 Task: Add an event with the title Second Staff Training: Sales Closing Techniques, date '2024/03/02', time 7:30 AM to 9:30 AMand add a description: Participants will learn how to effectively close a negotiation, secure agreements, and establish clear next steps. They will also explore techniques for building long-term relationships and maintaining open lines of communication after the negotiation concludes.Select event color  Banana . Add location for the event as: Beijing, China, logged in from the account softage.7@softage.netand send the event invitation to softage.4@softage.net and softage.5@softage.net. Set a reminder for the event Daily
Action: Mouse pressed left at (52, 96)
Screenshot: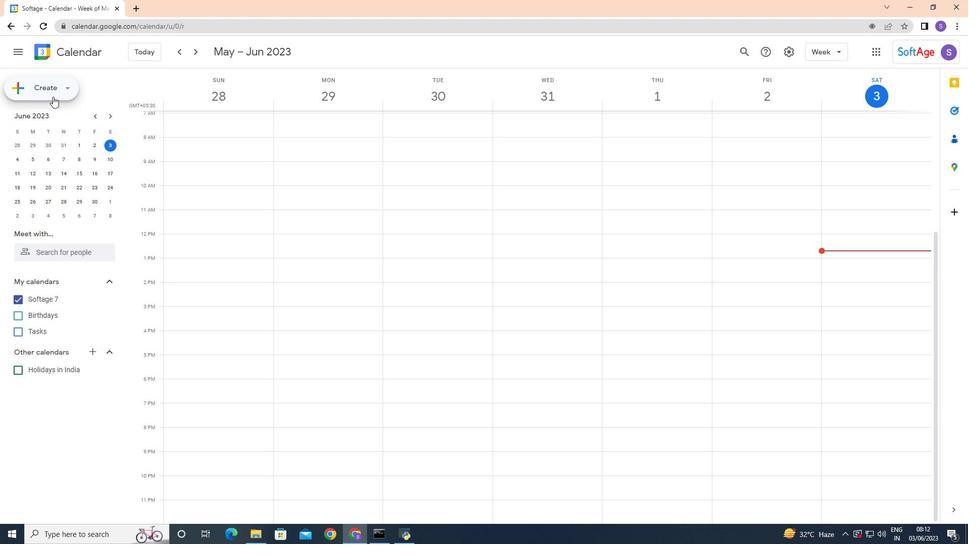
Action: Mouse moved to (49, 113)
Screenshot: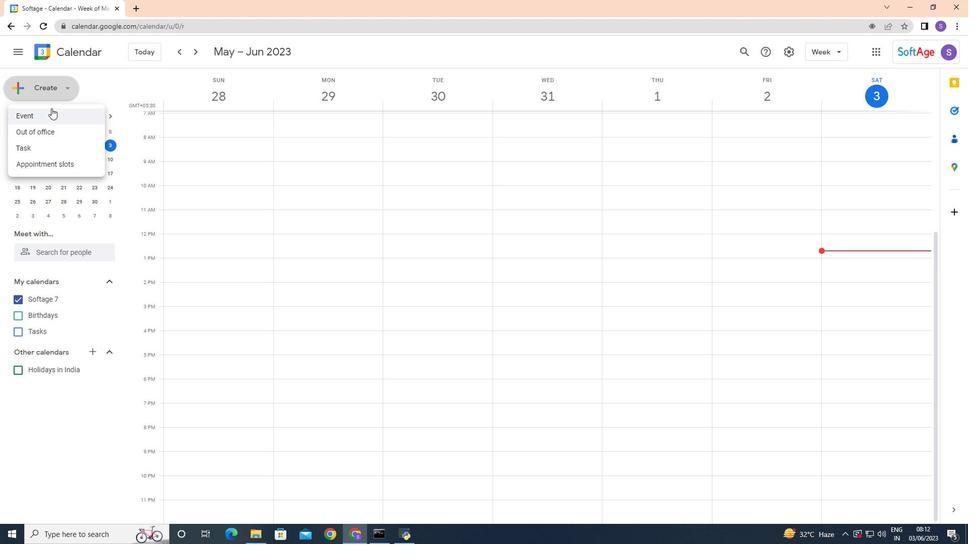 
Action: Mouse pressed left at (49, 113)
Screenshot: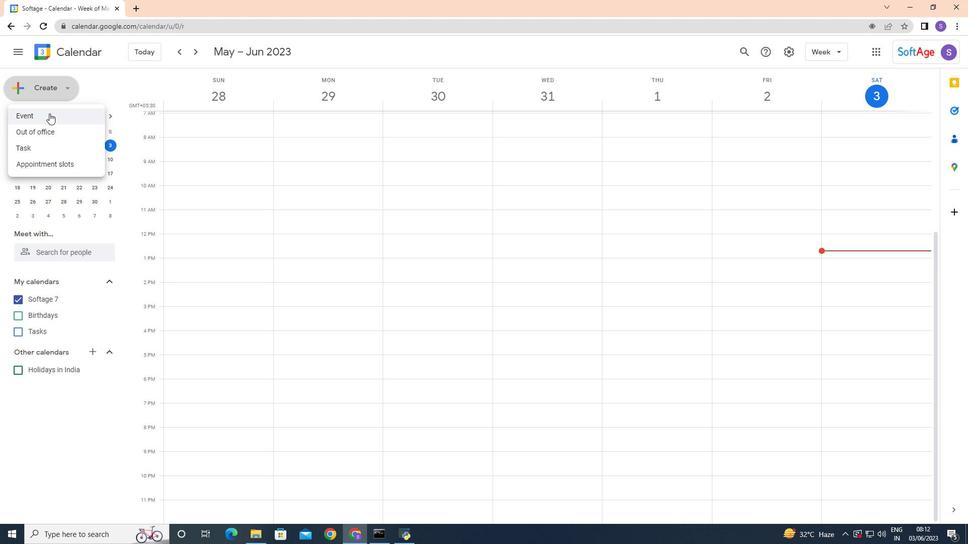 
Action: Mouse moved to (726, 394)
Screenshot: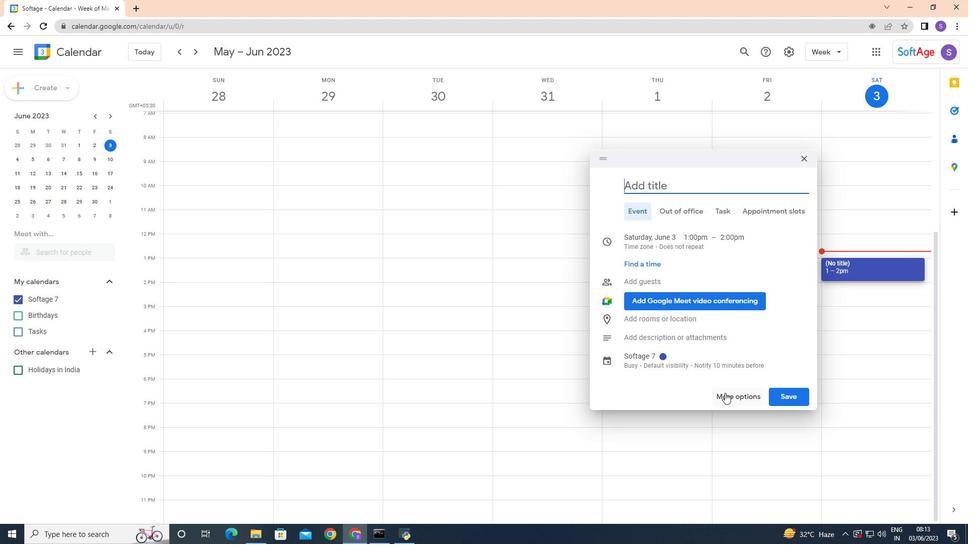 
Action: Mouse pressed left at (726, 394)
Screenshot: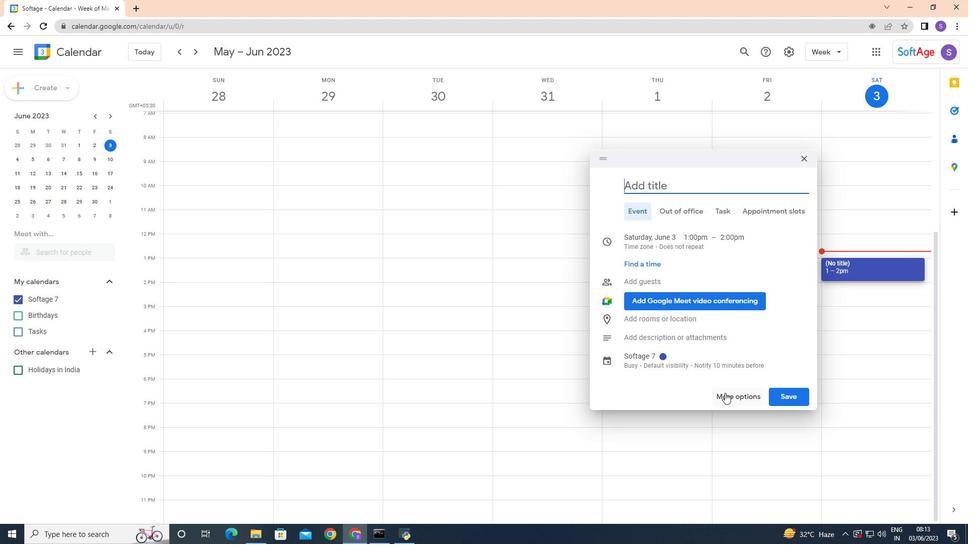 
Action: Mouse moved to (87, 60)
Screenshot: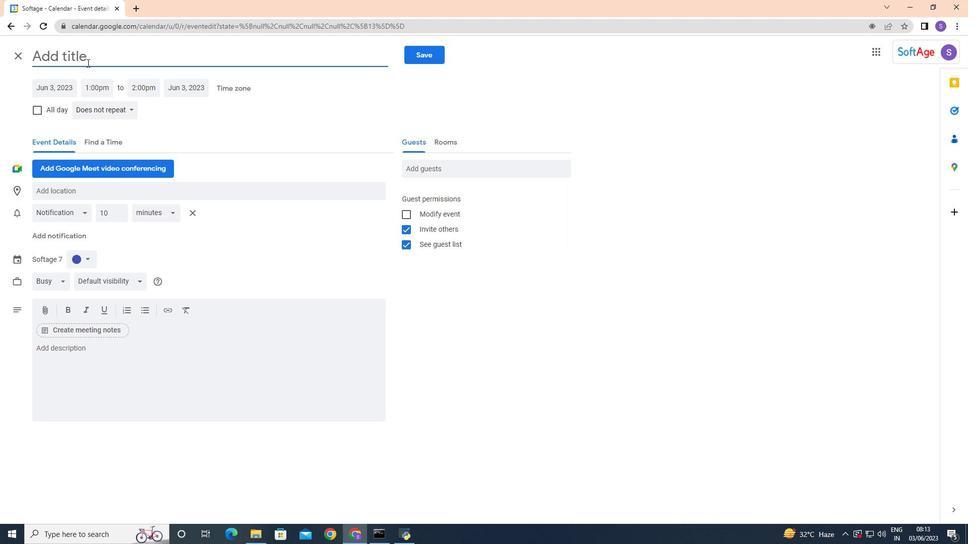 
Action: Mouse pressed left at (87, 60)
Screenshot: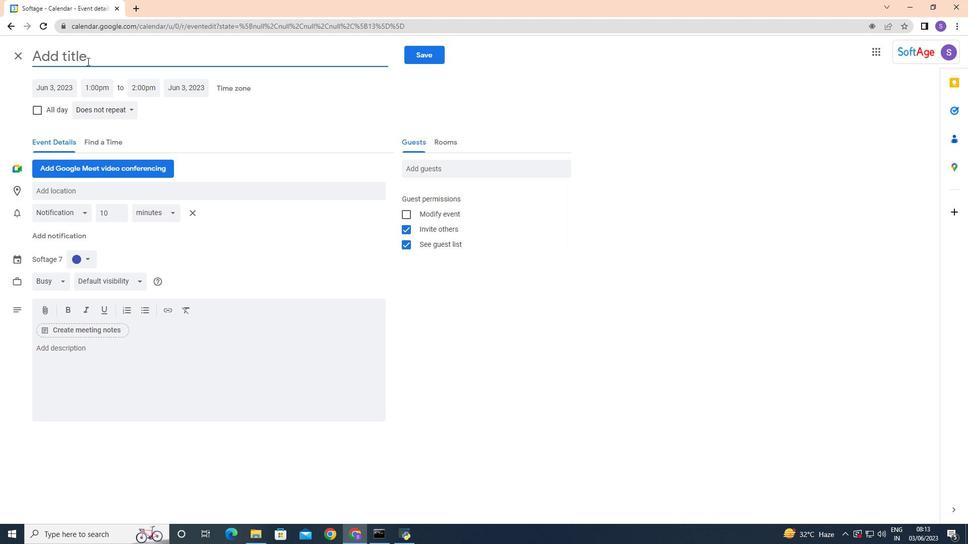 
Action: Key pressed <Key.caps_lock>S<Key.caps_lock>w<Key.backspace>econd<Key.space><Key.caps_lock>S<Key.caps_lock>taff<Key.space><Key.caps_lock>TA<Key.backspace><Key.caps_lock>raining<Key.shift_r>:<Key.space><Key.caps_lock>S<Key.caps_lock>ales<Key.space><Key.caps_lock>C<Key.caps_lock>losing<Key.space><Key.caps_lock>T<Key.caps_lock>echniques
Screenshot: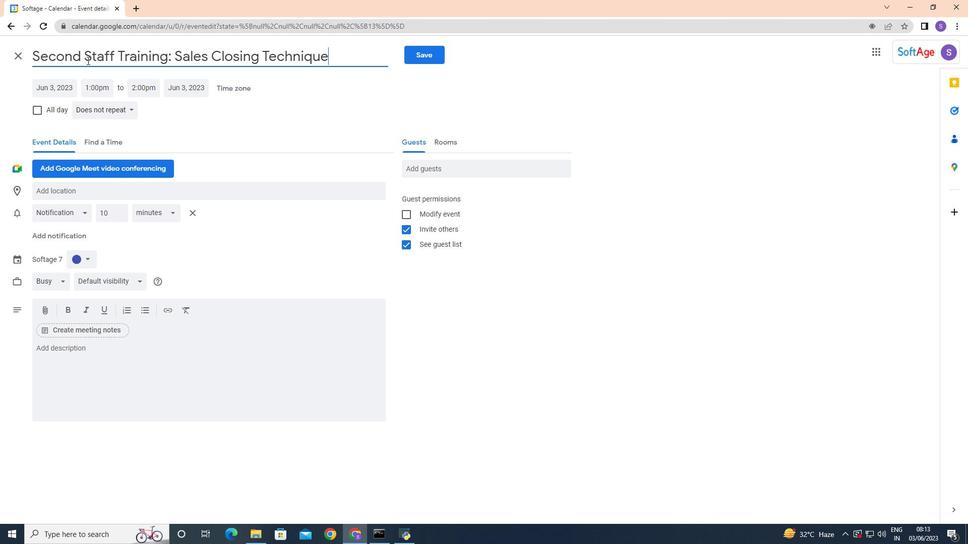 
Action: Mouse moved to (271, 129)
Screenshot: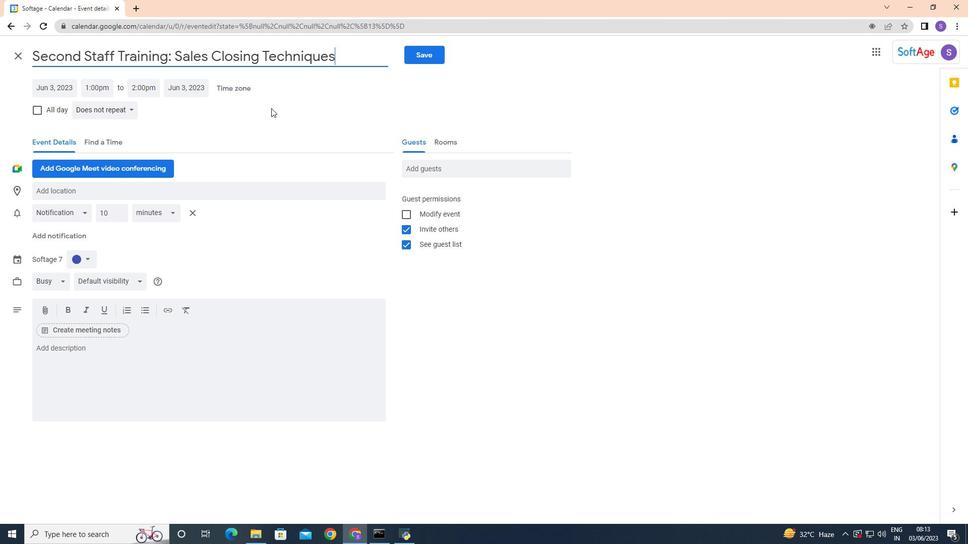 
Action: Mouse pressed left at (271, 129)
Screenshot: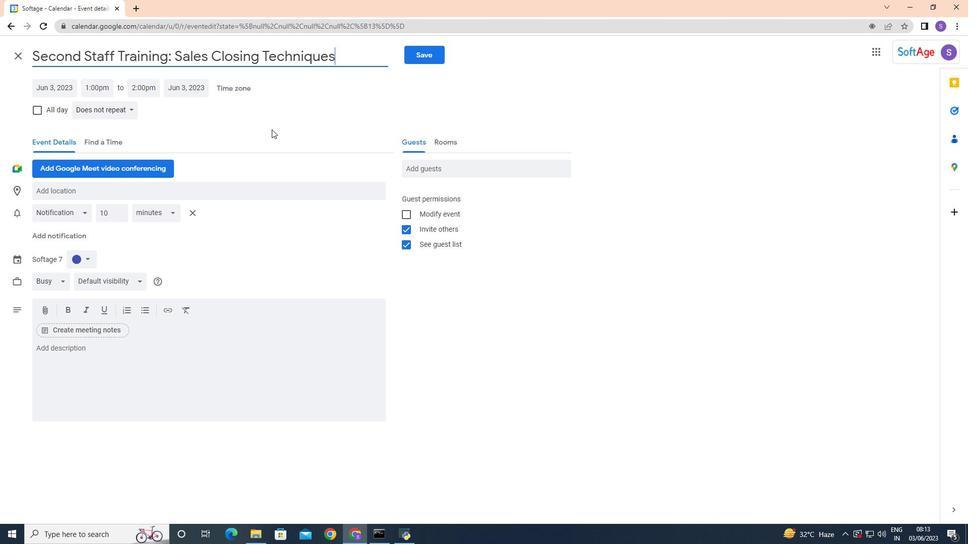 
Action: Mouse moved to (62, 85)
Screenshot: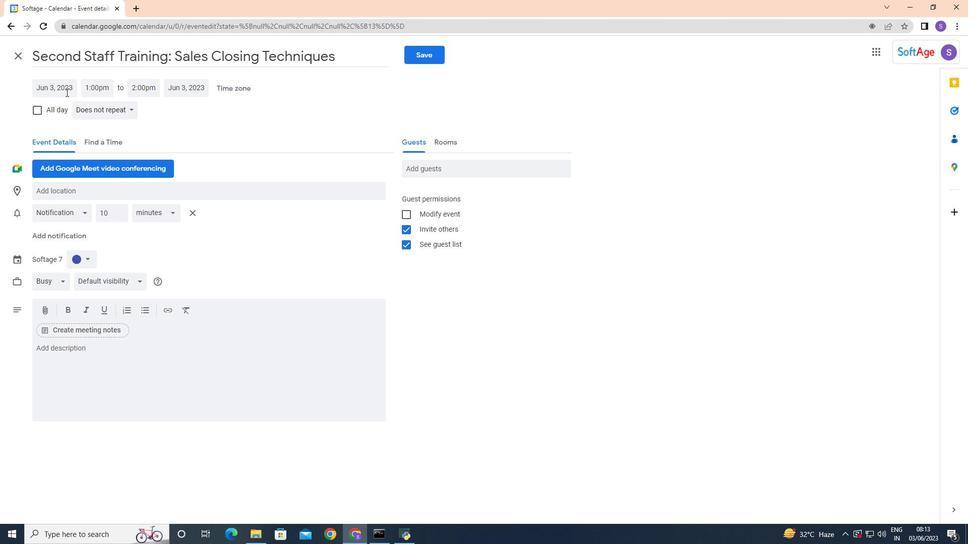 
Action: Mouse pressed left at (62, 85)
Screenshot: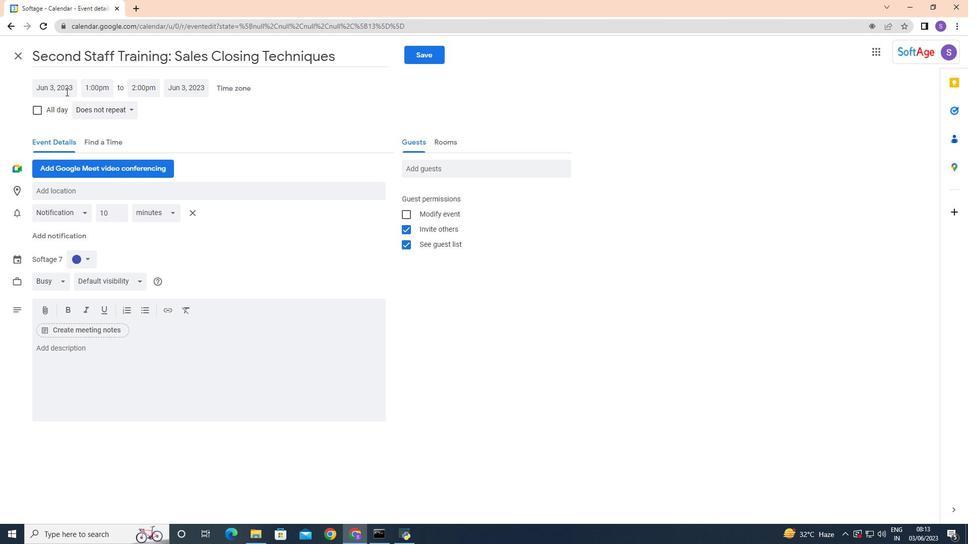 
Action: Mouse moved to (166, 109)
Screenshot: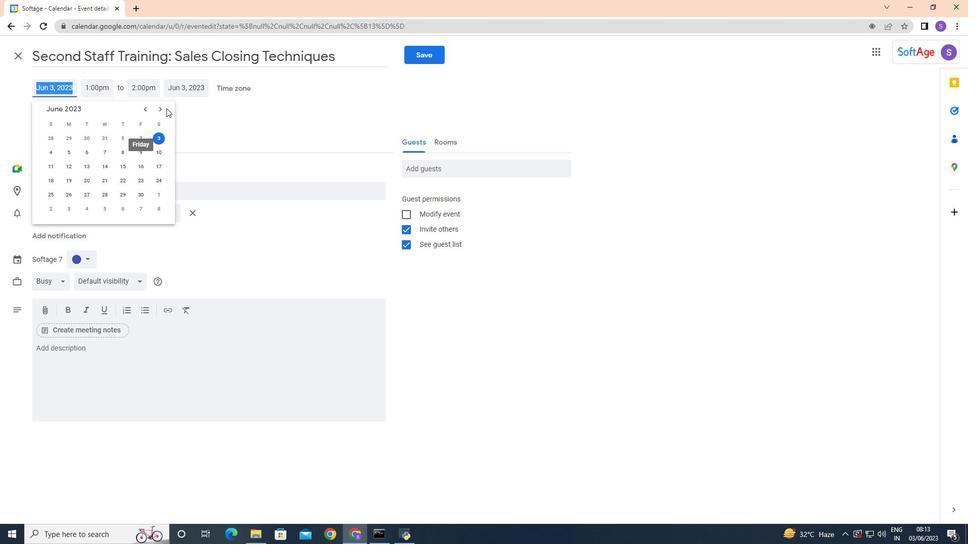 
Action: Mouse pressed left at (166, 109)
Screenshot: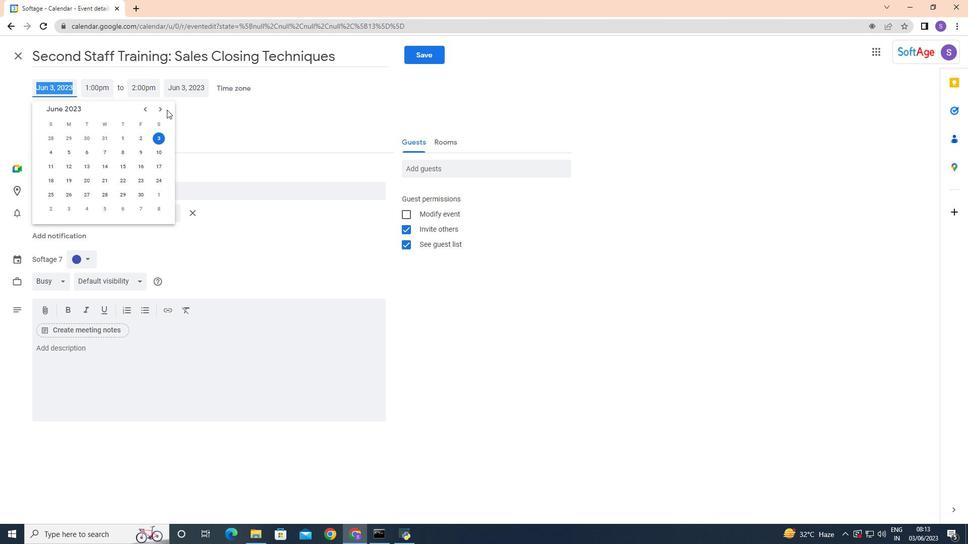 
Action: Mouse moved to (164, 108)
Screenshot: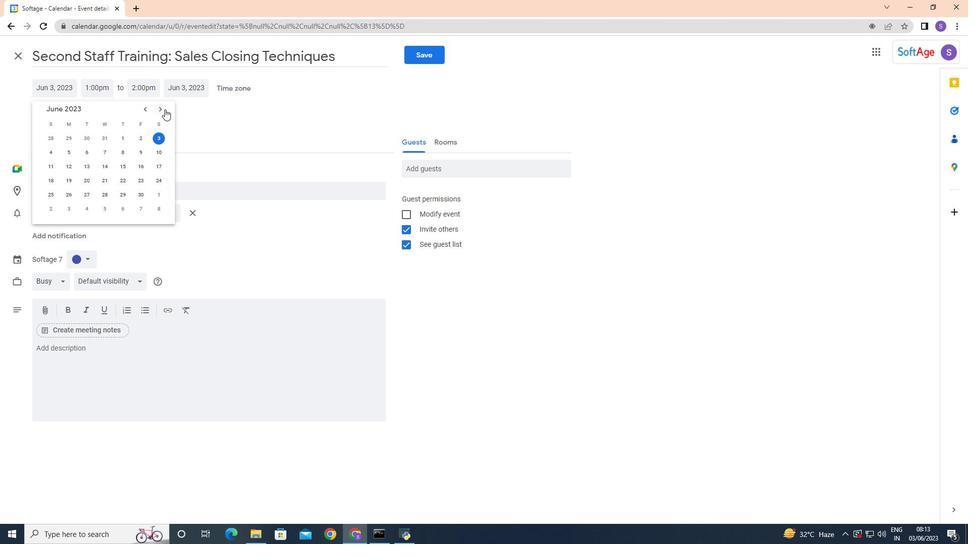 
Action: Mouse pressed left at (164, 108)
Screenshot: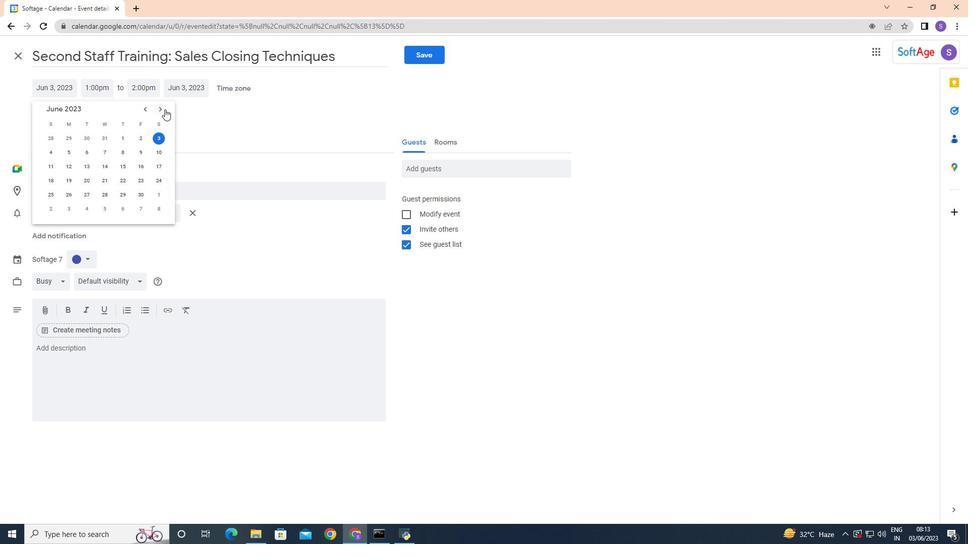
Action: Mouse pressed left at (164, 108)
Screenshot: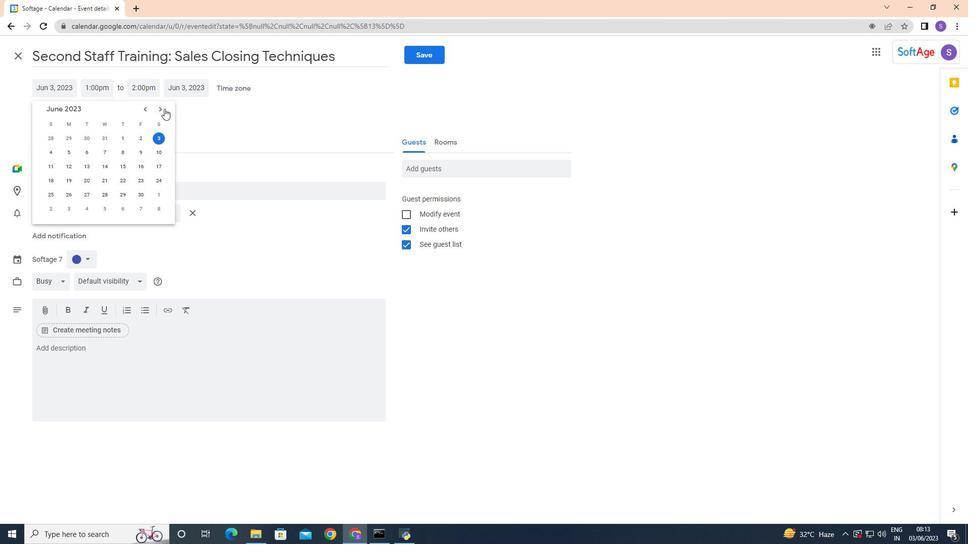 
Action: Mouse pressed left at (164, 108)
Screenshot: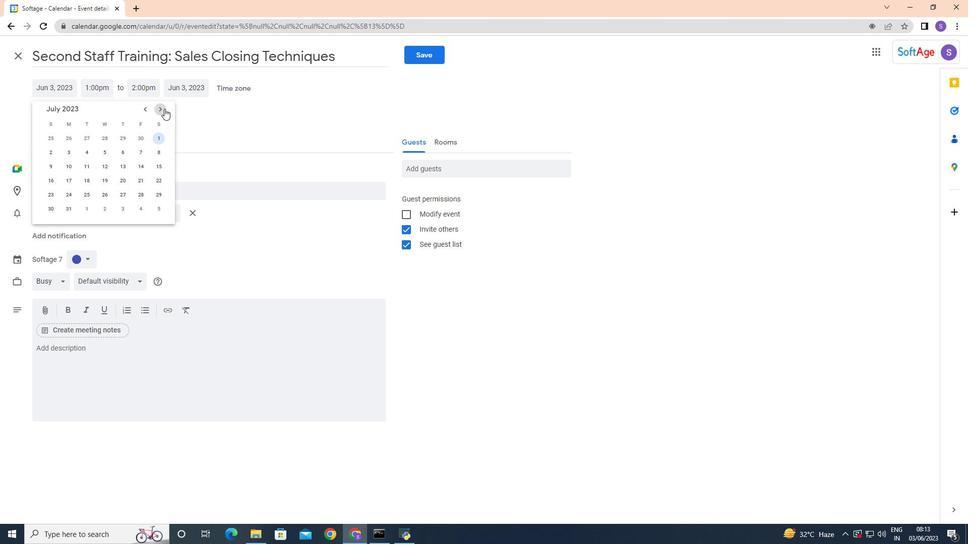 
Action: Mouse pressed left at (164, 108)
Screenshot: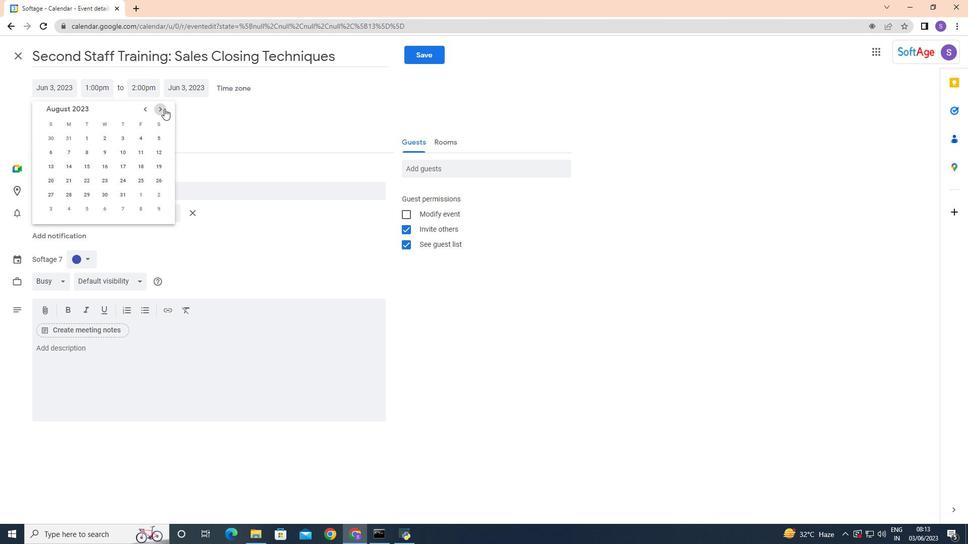 
Action: Mouse pressed left at (164, 108)
Screenshot: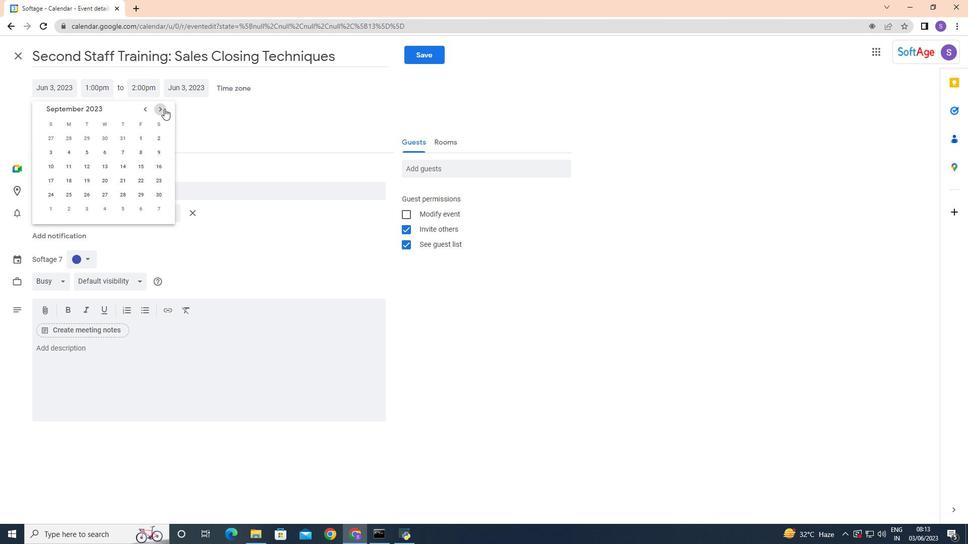 
Action: Mouse pressed left at (164, 108)
Screenshot: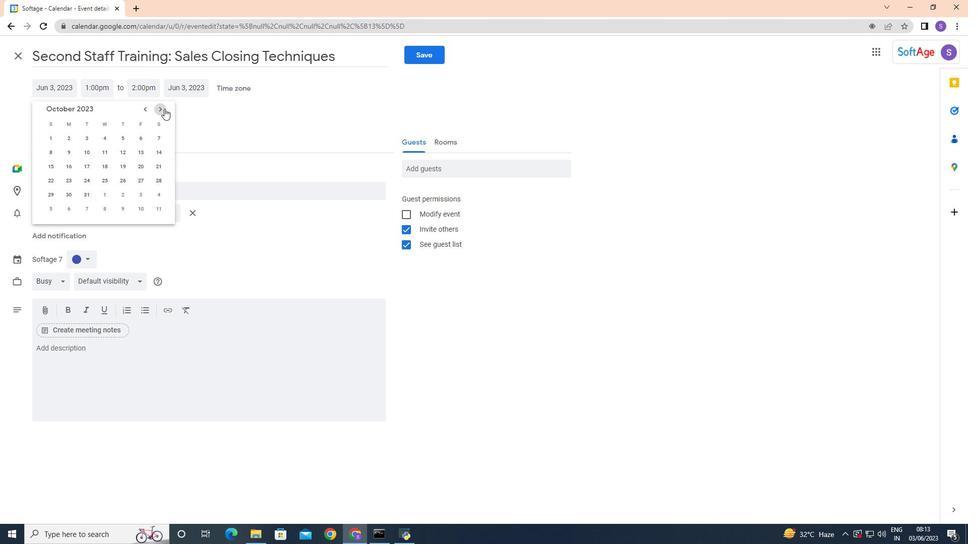 
Action: Mouse pressed left at (164, 108)
Screenshot: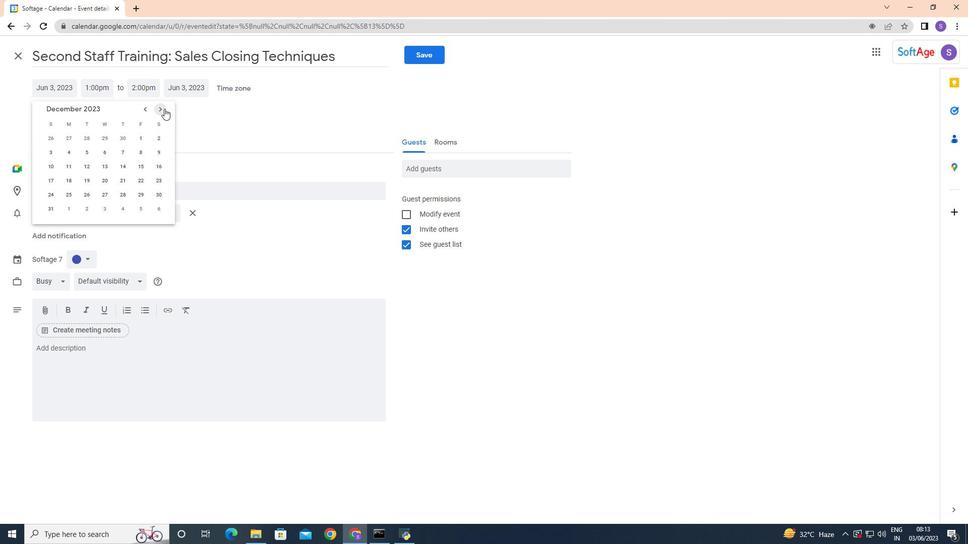 
Action: Mouse pressed left at (164, 108)
Screenshot: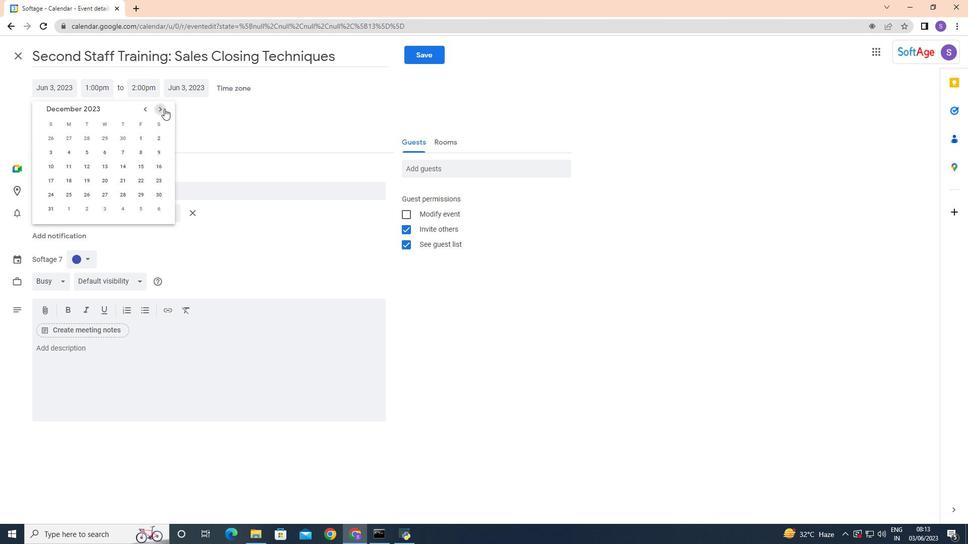 
Action: Mouse pressed left at (164, 108)
Screenshot: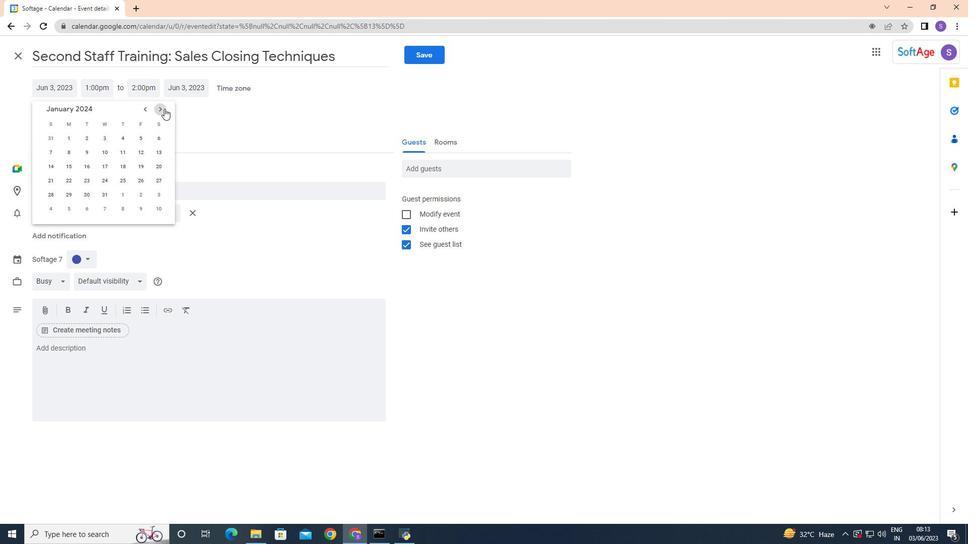
Action: Mouse pressed left at (164, 108)
Screenshot: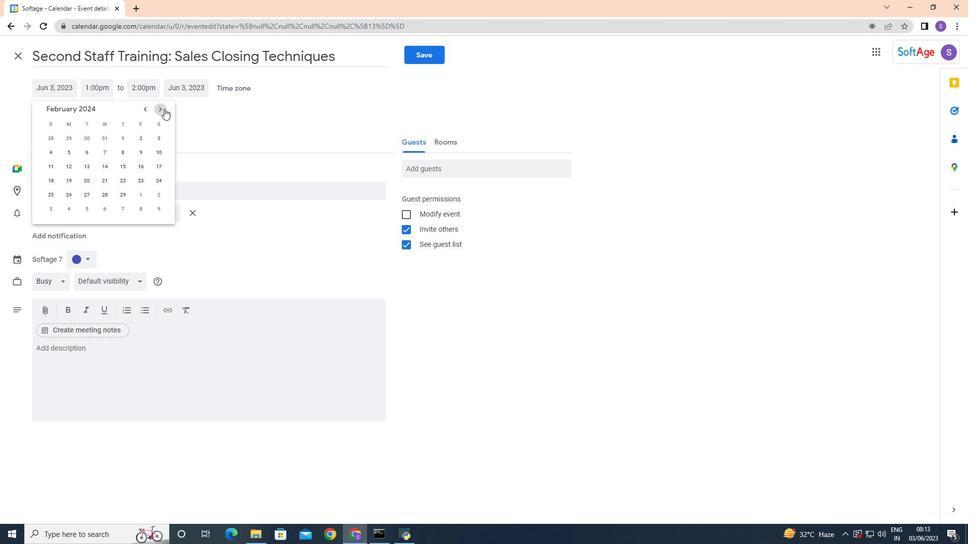 
Action: Mouse moved to (146, 108)
Screenshot: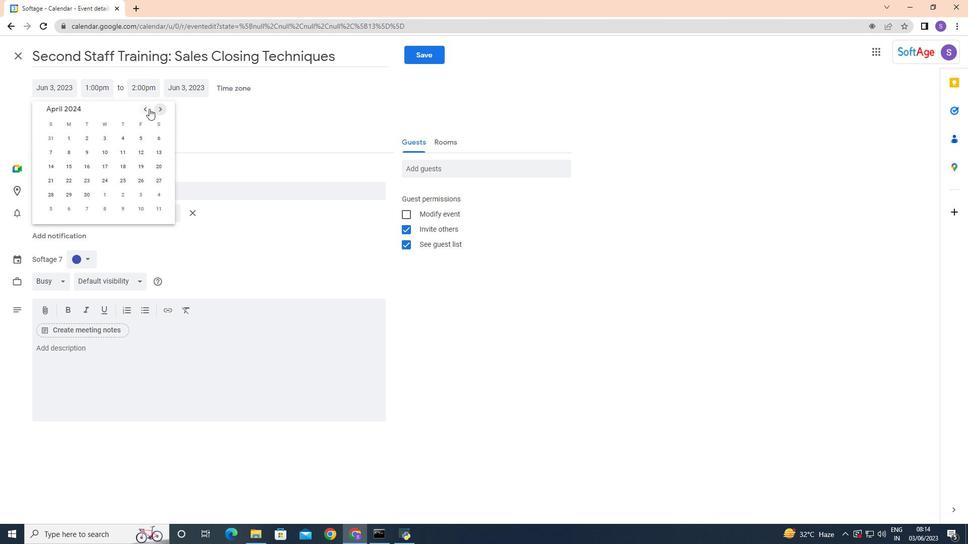
Action: Mouse pressed left at (146, 108)
Screenshot: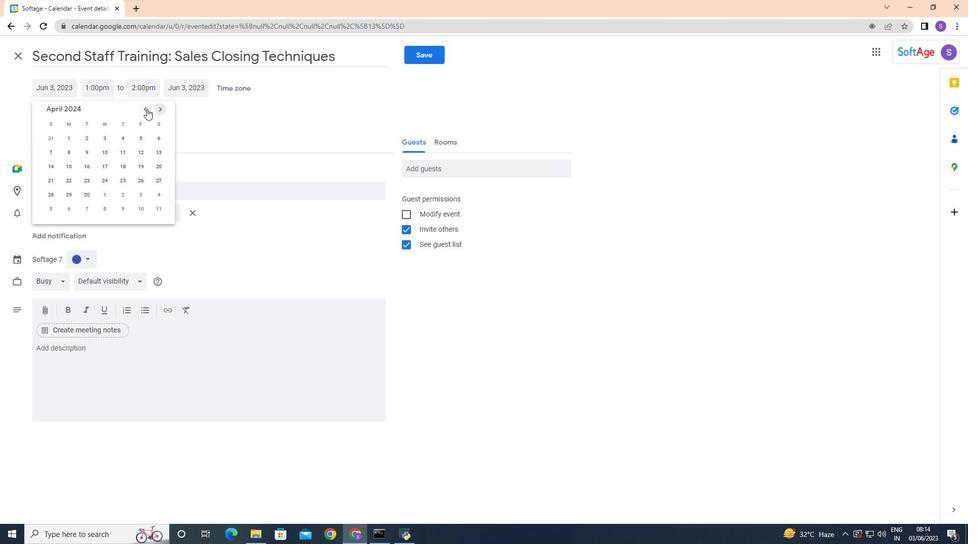 
Action: Mouse moved to (159, 140)
Screenshot: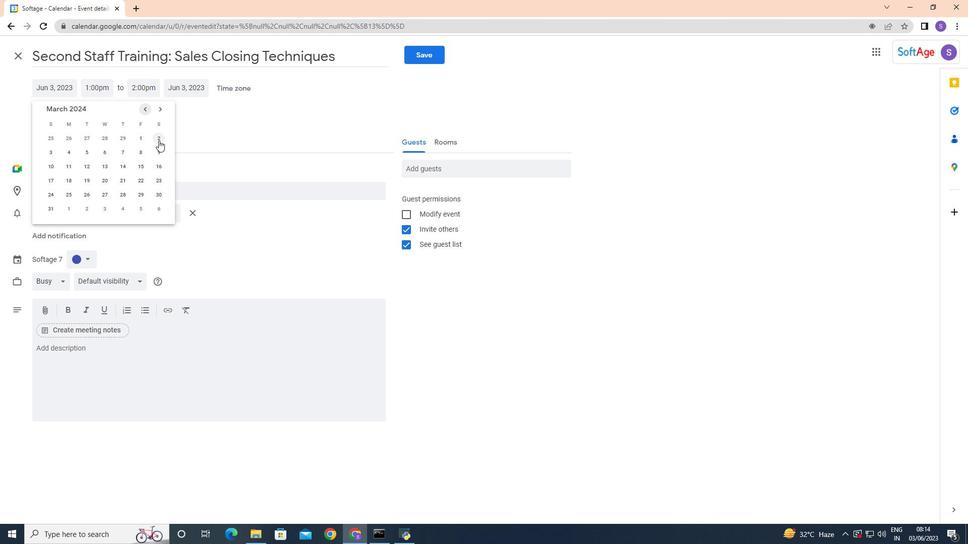 
Action: Mouse pressed left at (159, 140)
Screenshot: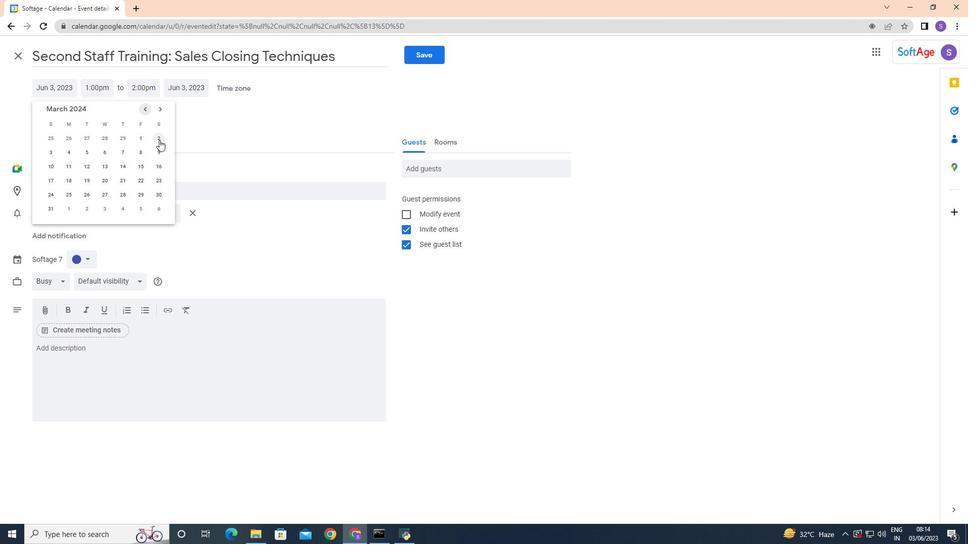 
Action: Mouse moved to (108, 89)
Screenshot: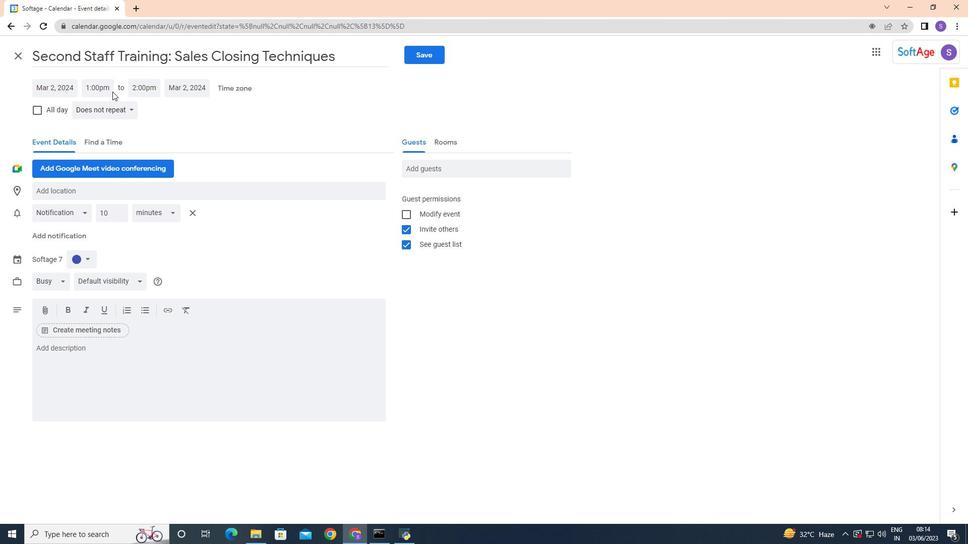 
Action: Mouse pressed left at (108, 89)
Screenshot: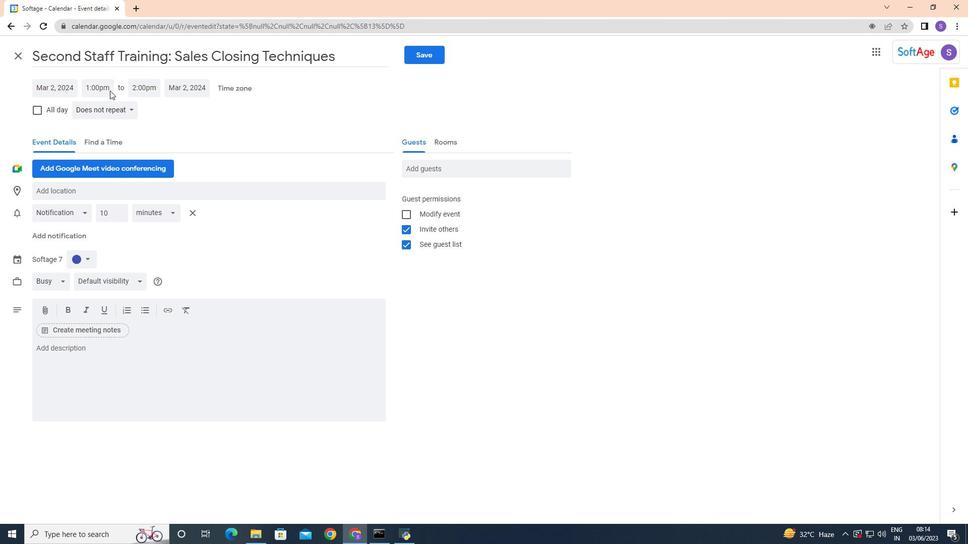 
Action: Mouse pressed left at (108, 89)
Screenshot: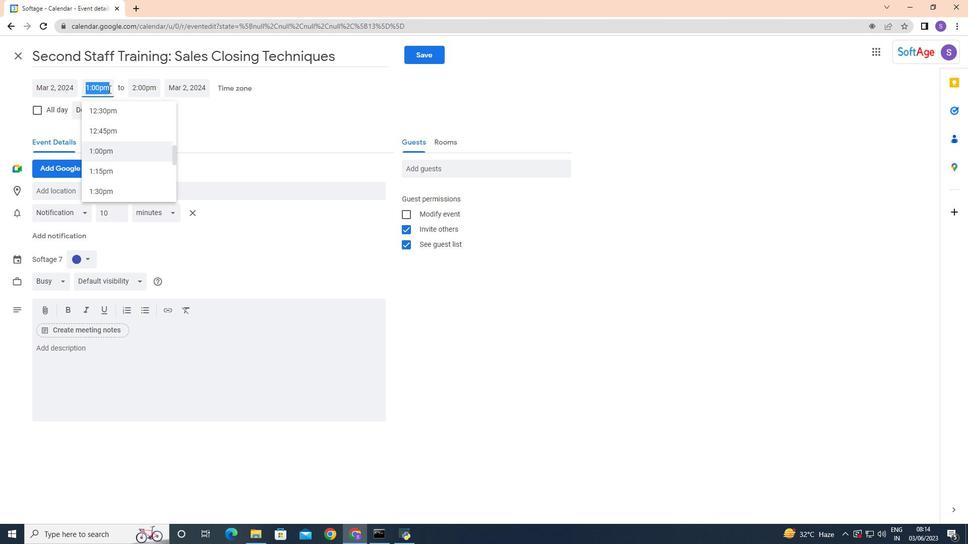 
Action: Mouse moved to (116, 125)
Screenshot: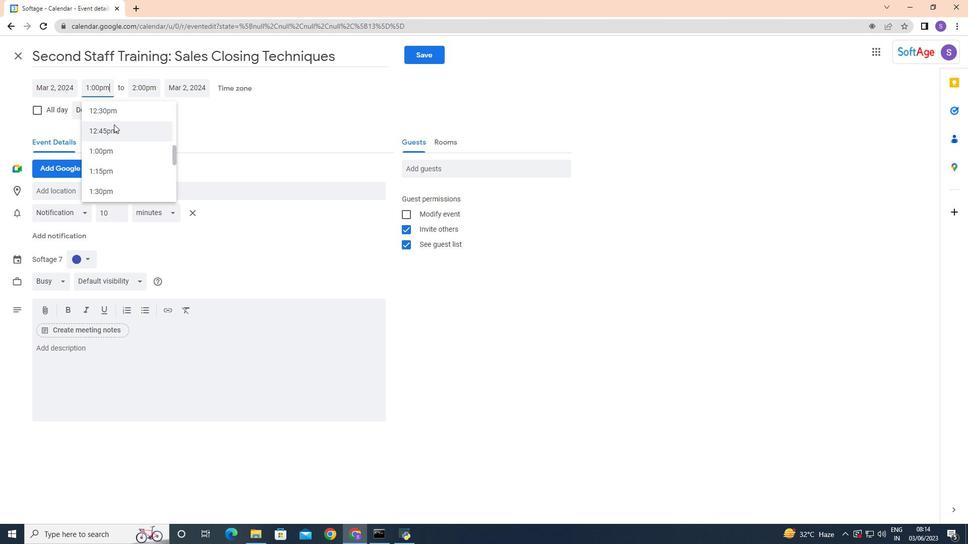 
Action: Mouse scrolled (116, 125) with delta (0, 0)
Screenshot: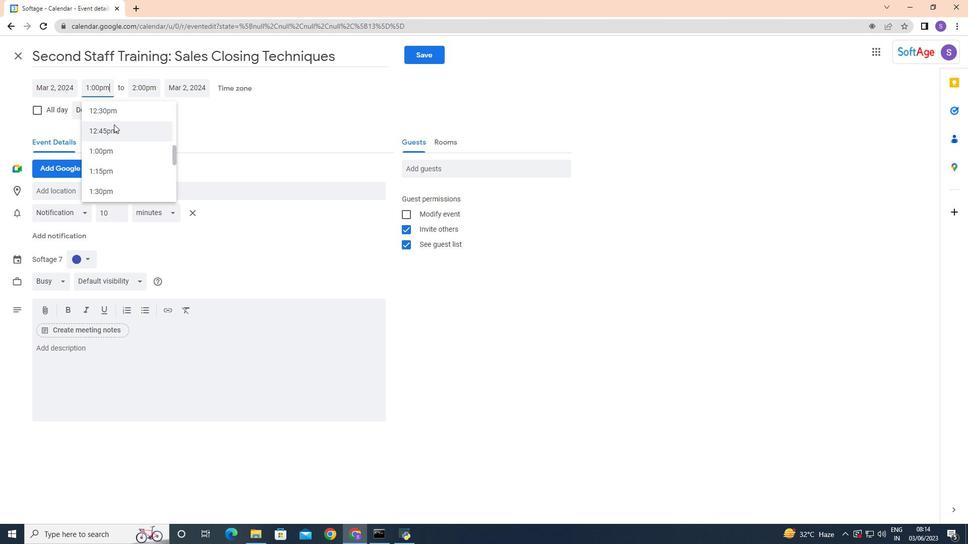 
Action: Mouse scrolled (116, 125) with delta (0, 0)
Screenshot: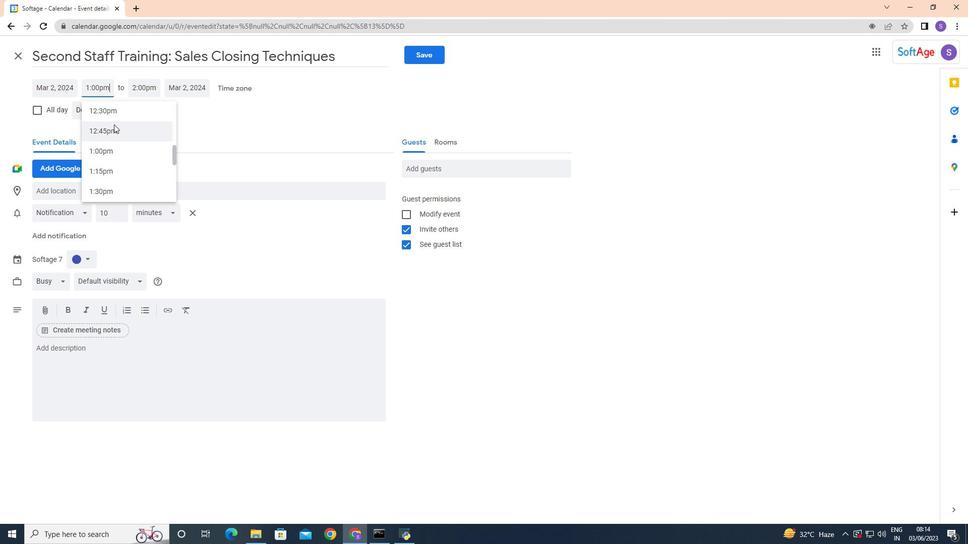 
Action: Mouse moved to (121, 123)
Screenshot: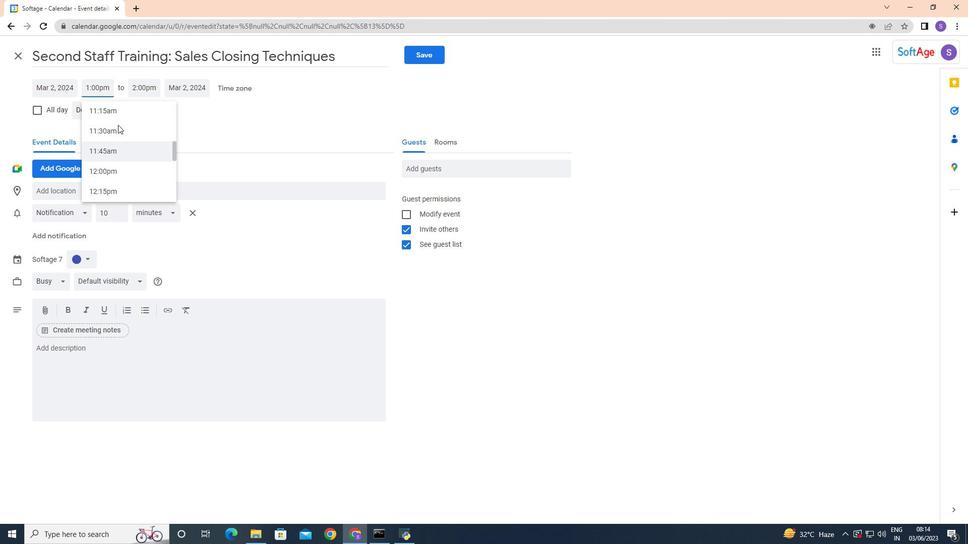 
Action: Mouse scrolled (121, 124) with delta (0, 0)
Screenshot: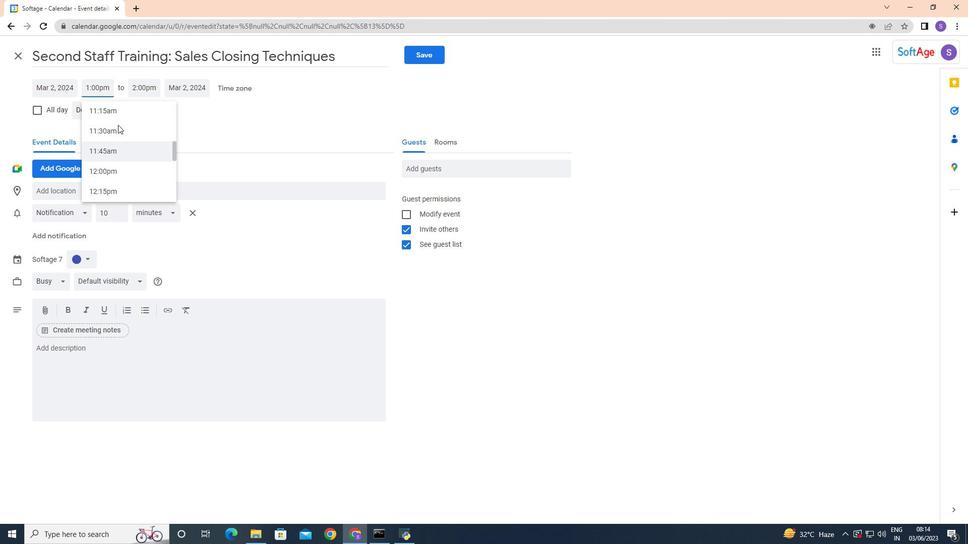 
Action: Mouse moved to (122, 123)
Screenshot: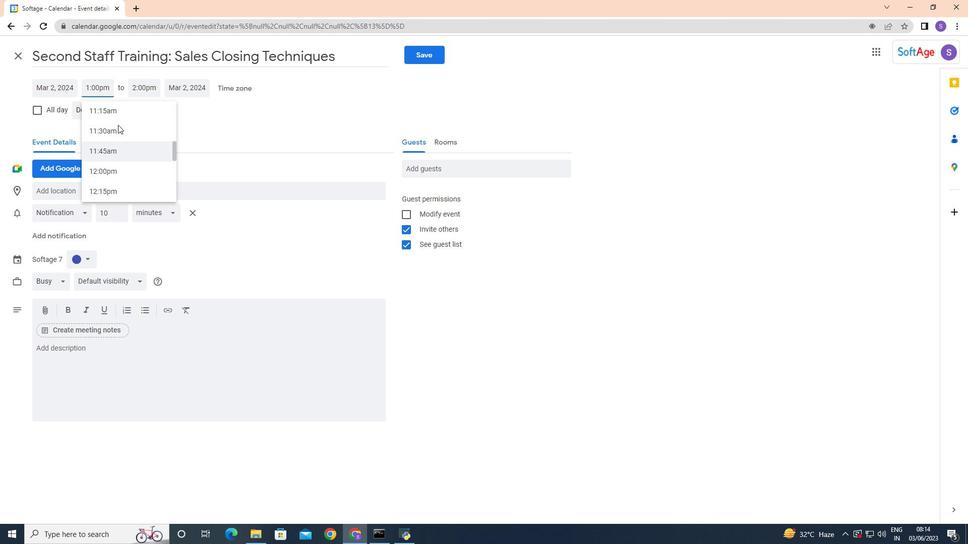 
Action: Mouse scrolled (122, 124) with delta (0, 0)
Screenshot: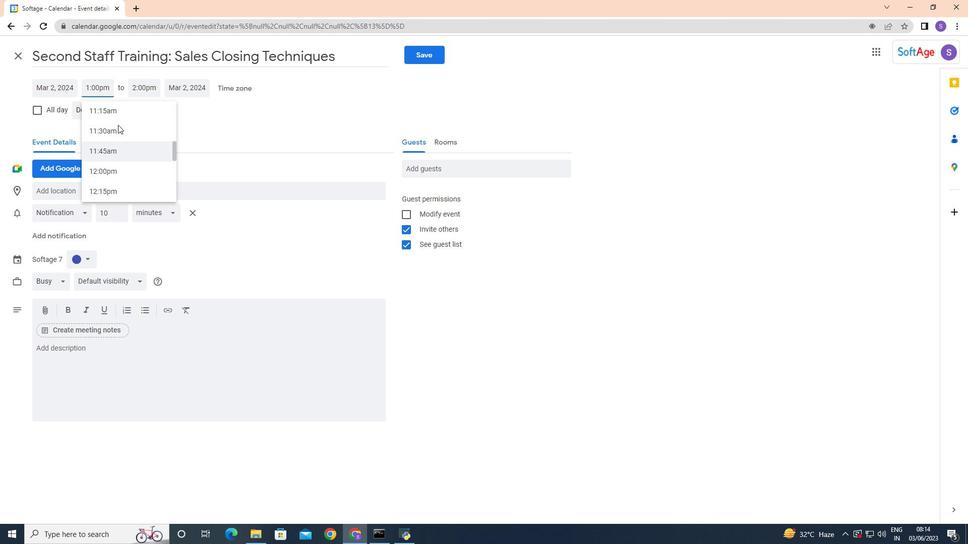 
Action: Mouse scrolled (122, 124) with delta (0, 0)
Screenshot: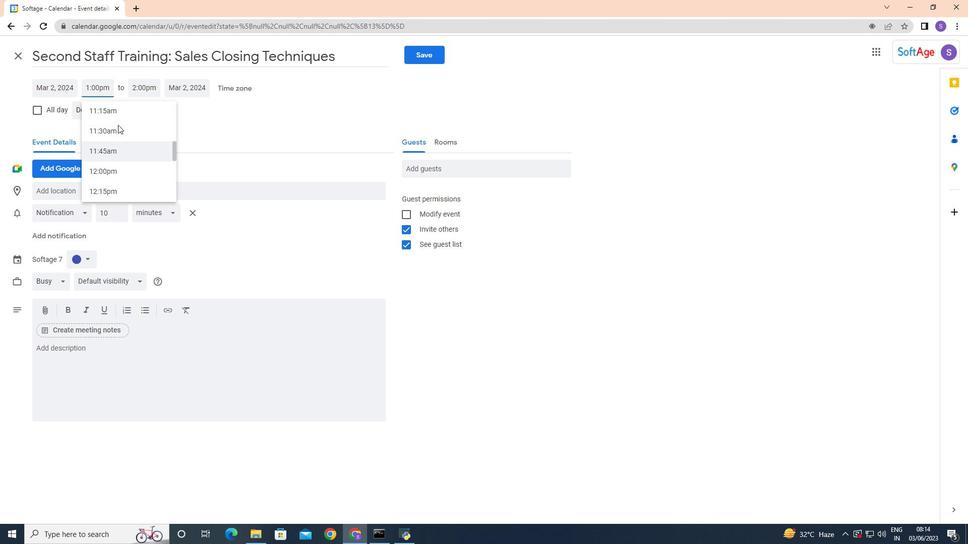 
Action: Mouse scrolled (122, 124) with delta (0, 0)
Screenshot: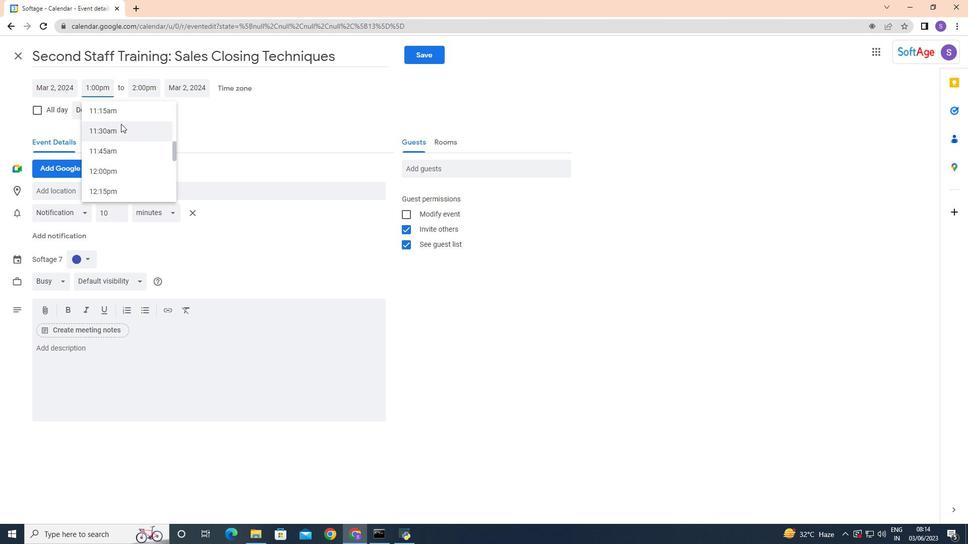
Action: Mouse moved to (121, 126)
Screenshot: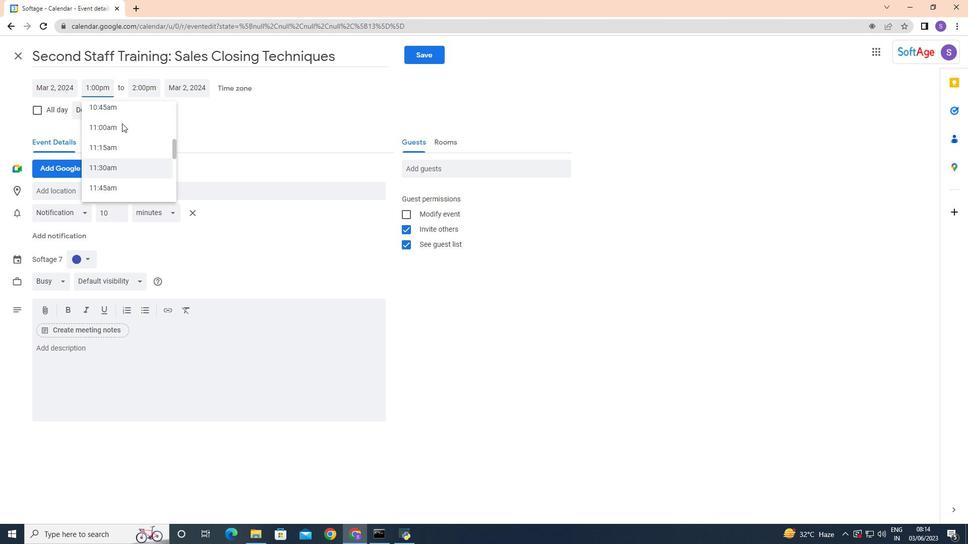 
Action: Mouse scrolled (121, 127) with delta (0, 0)
Screenshot: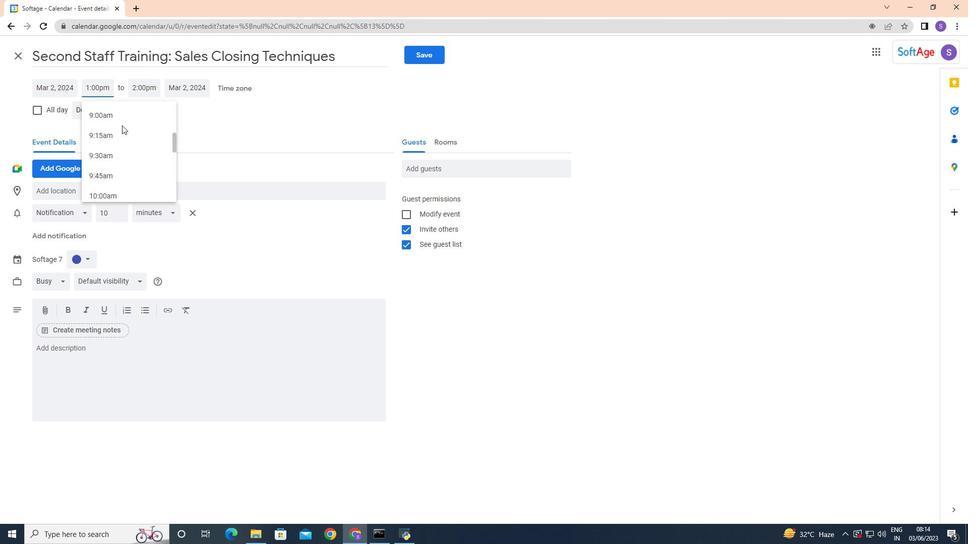 
Action: Mouse scrolled (121, 127) with delta (0, 0)
Screenshot: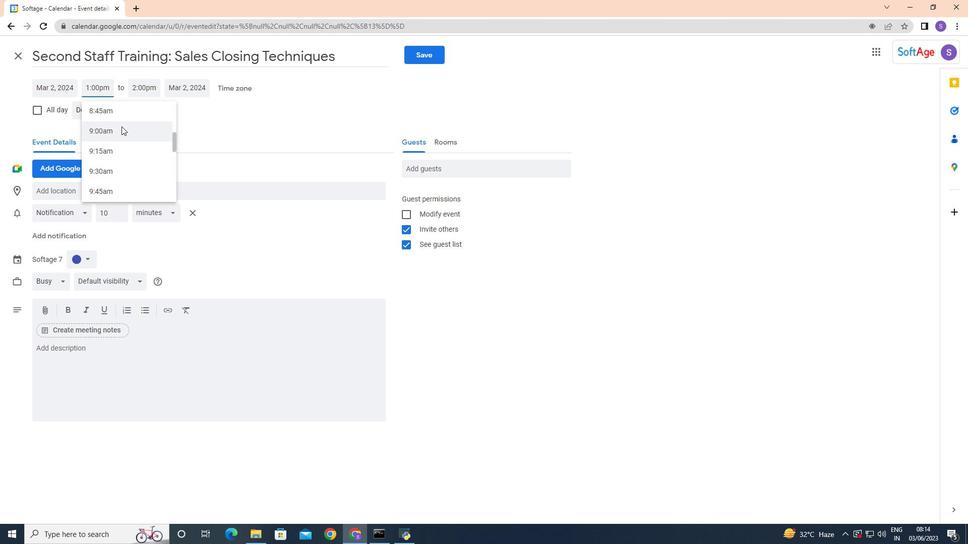 
Action: Mouse scrolled (121, 127) with delta (0, 0)
Screenshot: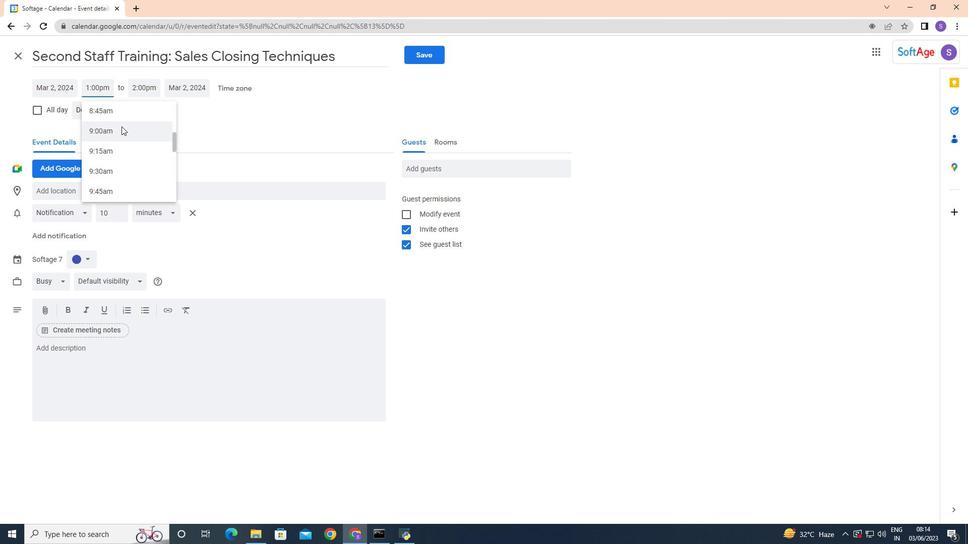 
Action: Mouse moved to (114, 164)
Screenshot: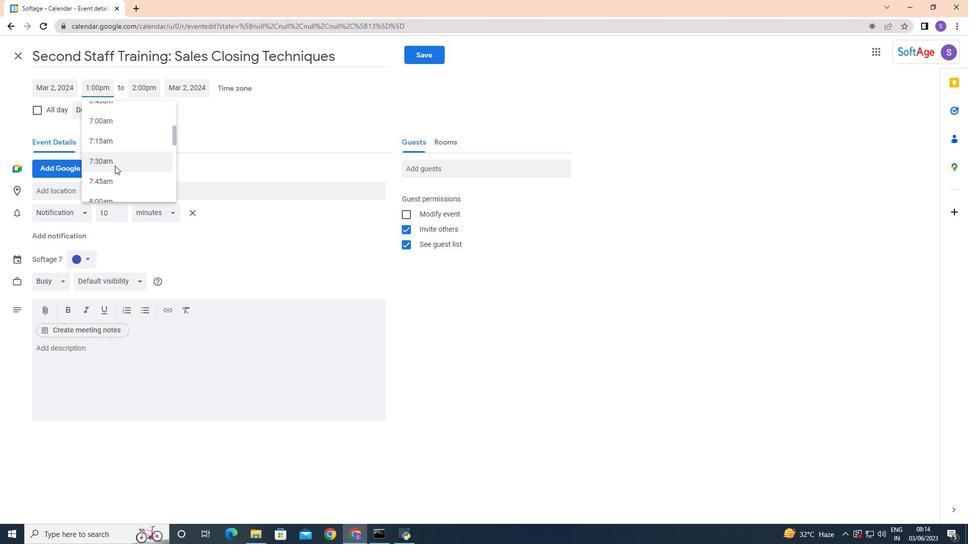 
Action: Mouse pressed left at (114, 164)
Screenshot: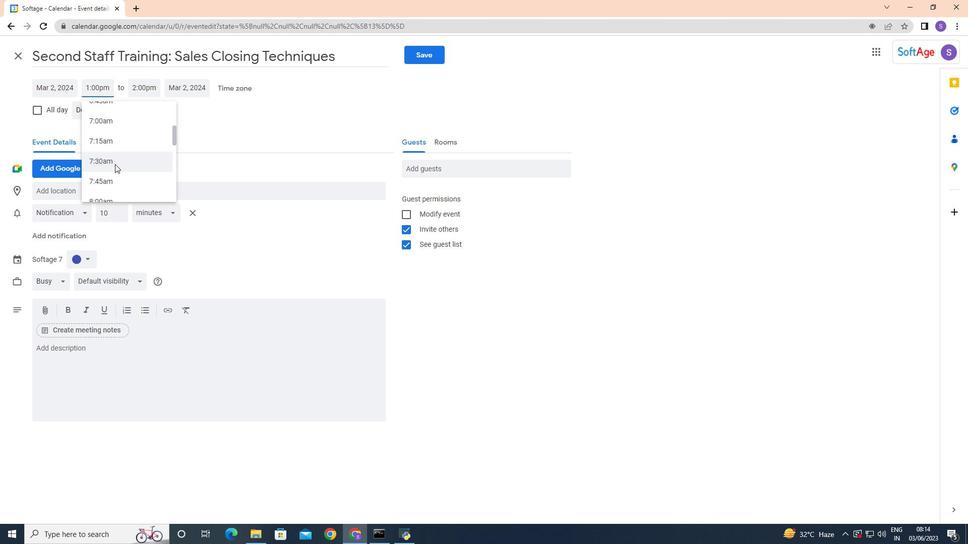 
Action: Mouse moved to (137, 94)
Screenshot: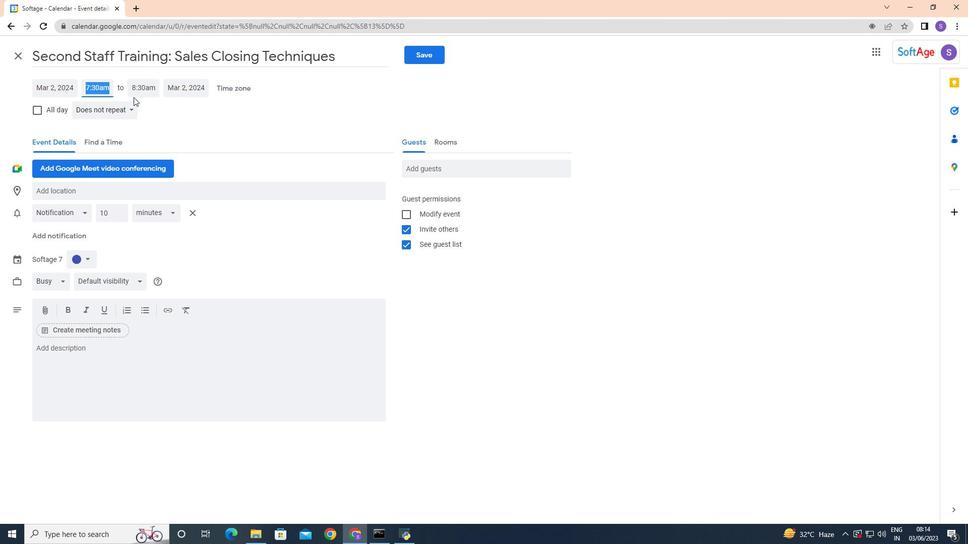
Action: Mouse pressed left at (137, 94)
Screenshot: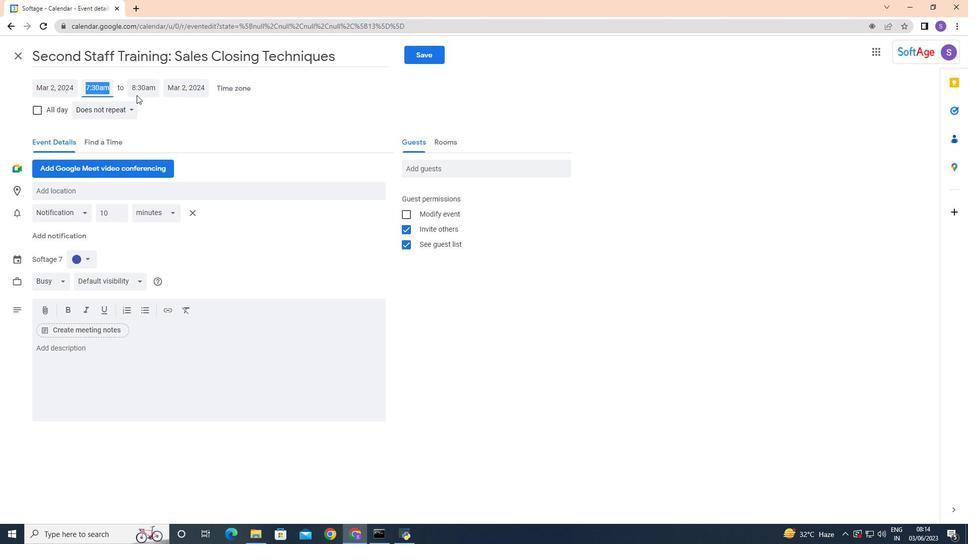 
Action: Mouse moved to (165, 194)
Screenshot: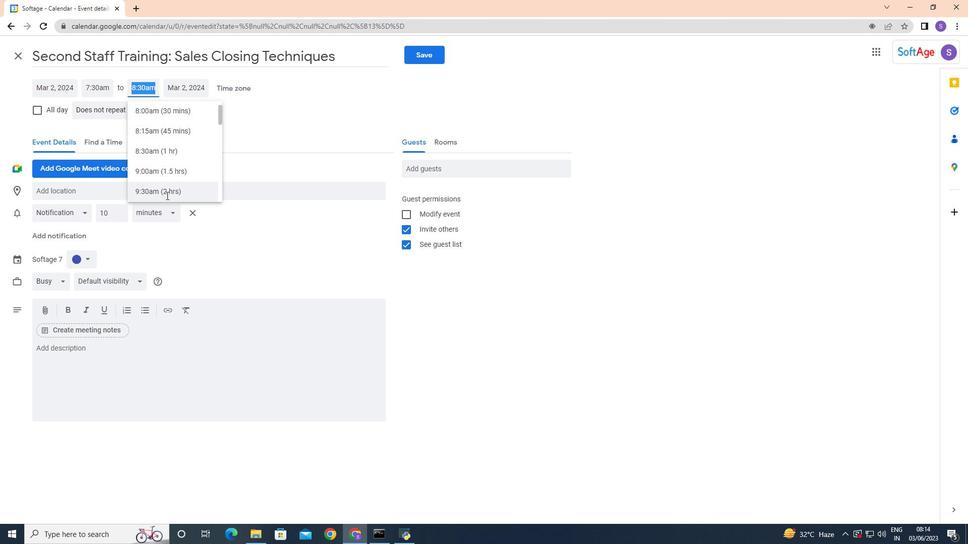 
Action: Mouse pressed left at (165, 194)
Screenshot: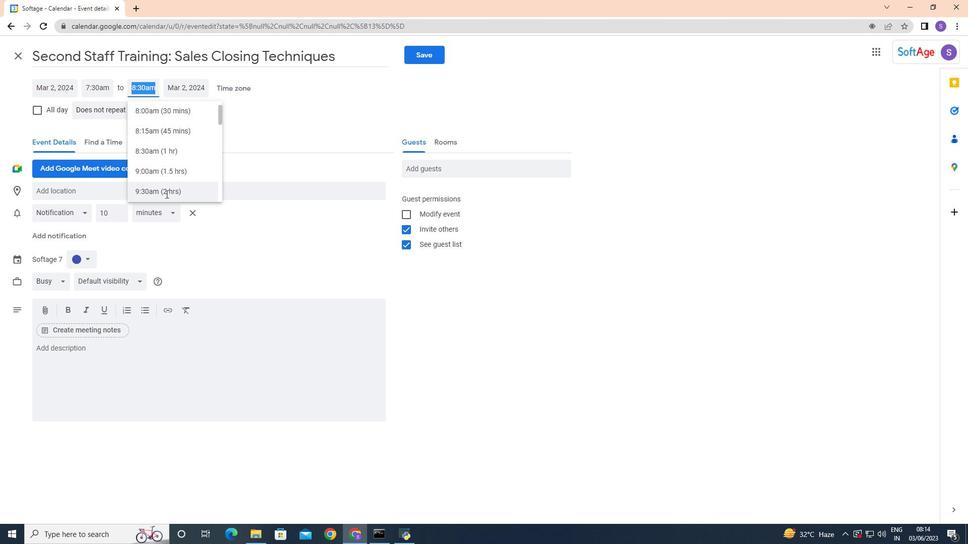 
Action: Mouse moved to (219, 141)
Screenshot: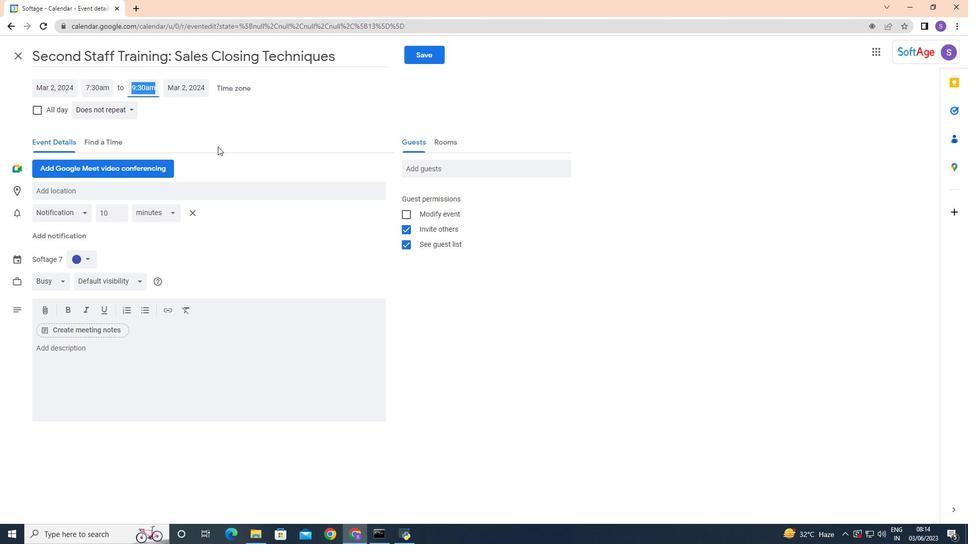 
Action: Mouse pressed left at (219, 141)
Screenshot: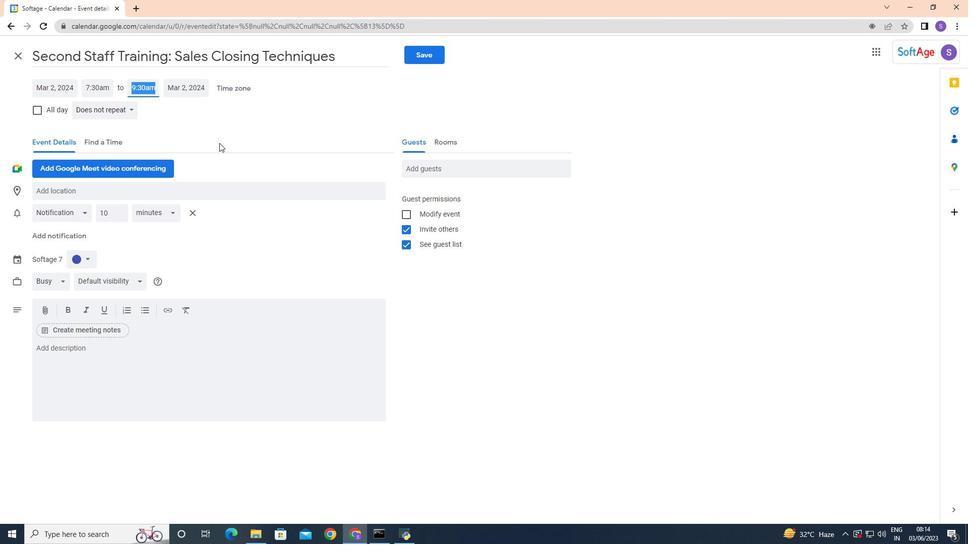 
Action: Mouse moved to (79, 355)
Screenshot: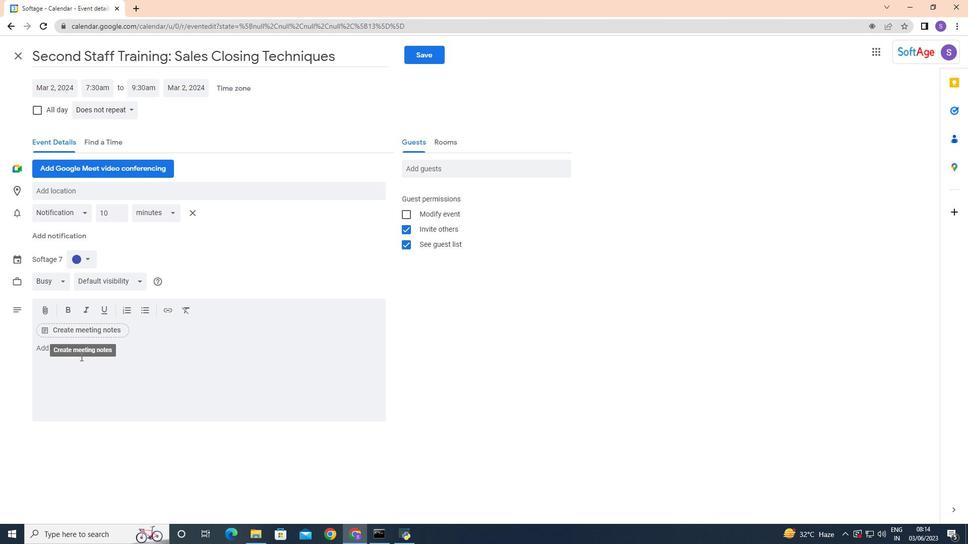 
Action: Mouse pressed left at (79, 355)
Screenshot: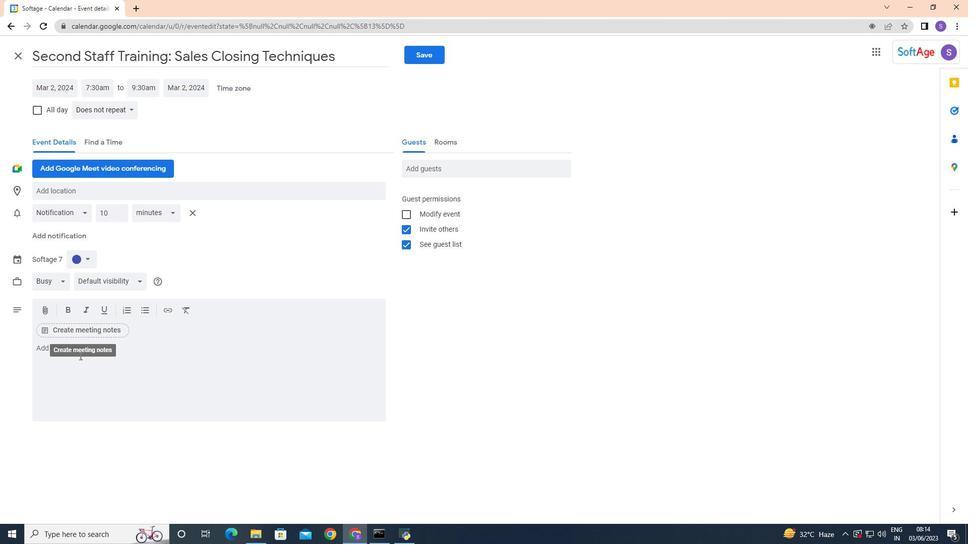 
Action: Mouse moved to (79, 355)
Screenshot: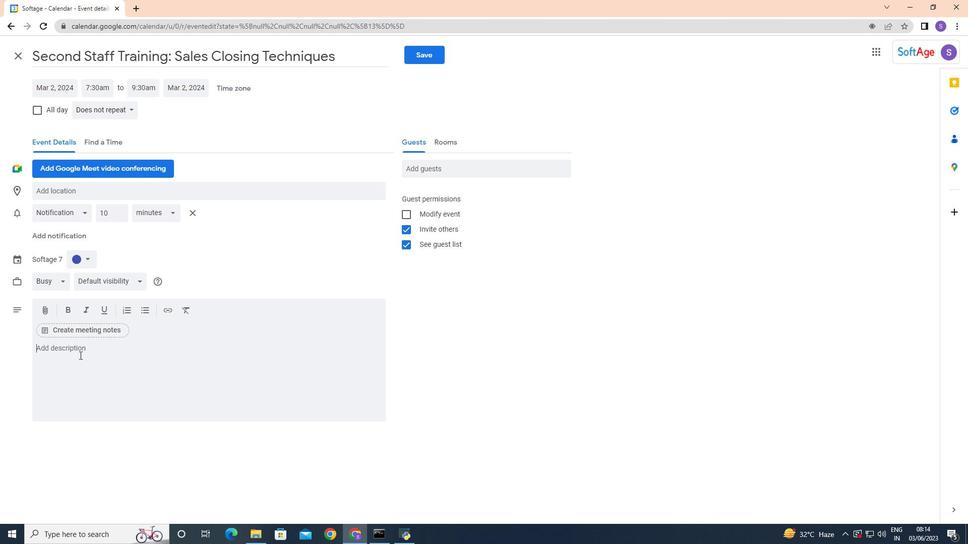 
Action: Key pressed <Key.caps_lock>P<Key.caps_lock>articipants<Key.space>will<Key.space>learn<Key.space>how<Key.space>learn<Key.space>how<Key.space>to<Key.space>effectively<Key.space>close<Key.space>a<Key.space>negotiation,<Key.space>secure<Key.space>agreements,<Key.space>and<Key.space>estavlish<Key.space>clear<Key.space>
Screenshot: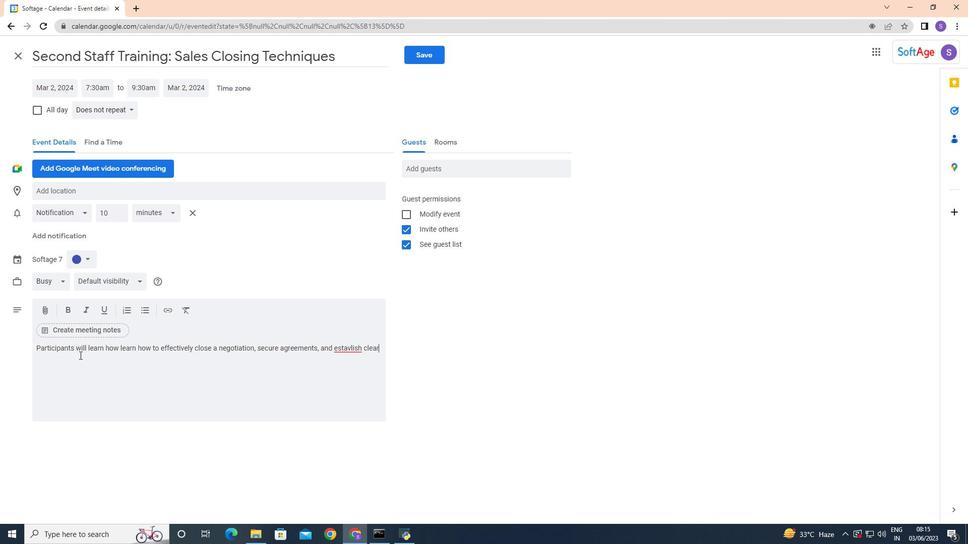 
Action: Mouse moved to (362, 348)
Screenshot: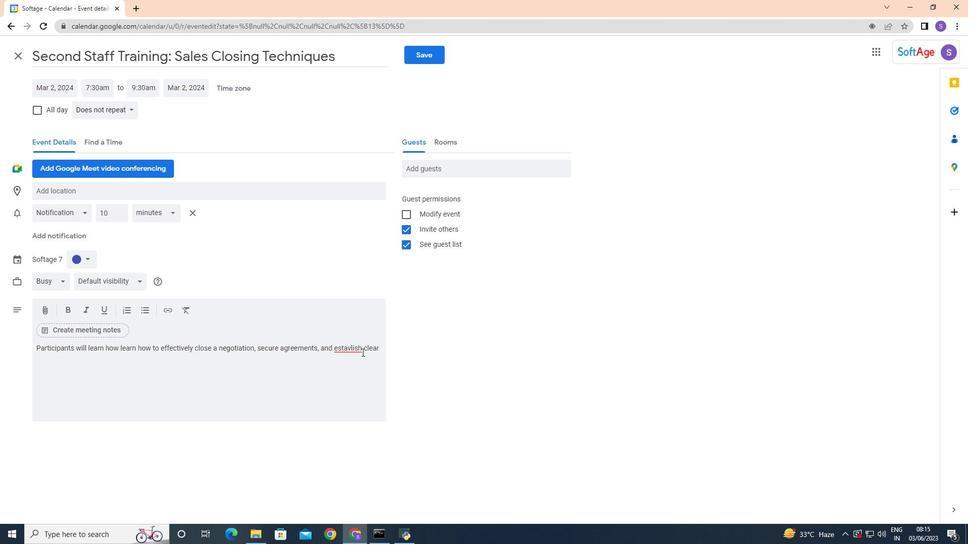 
Action: Mouse pressed left at (362, 348)
Screenshot: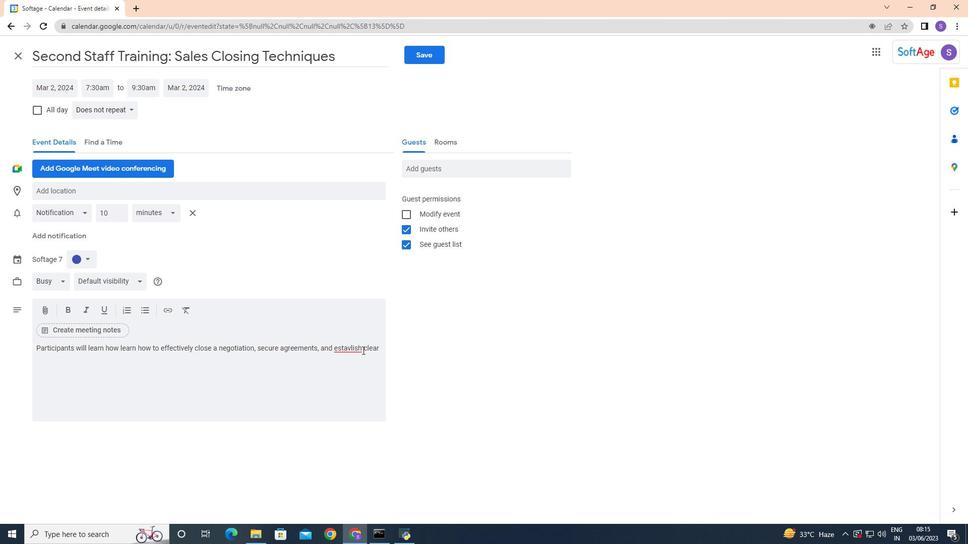 
Action: Mouse moved to (363, 356)
Screenshot: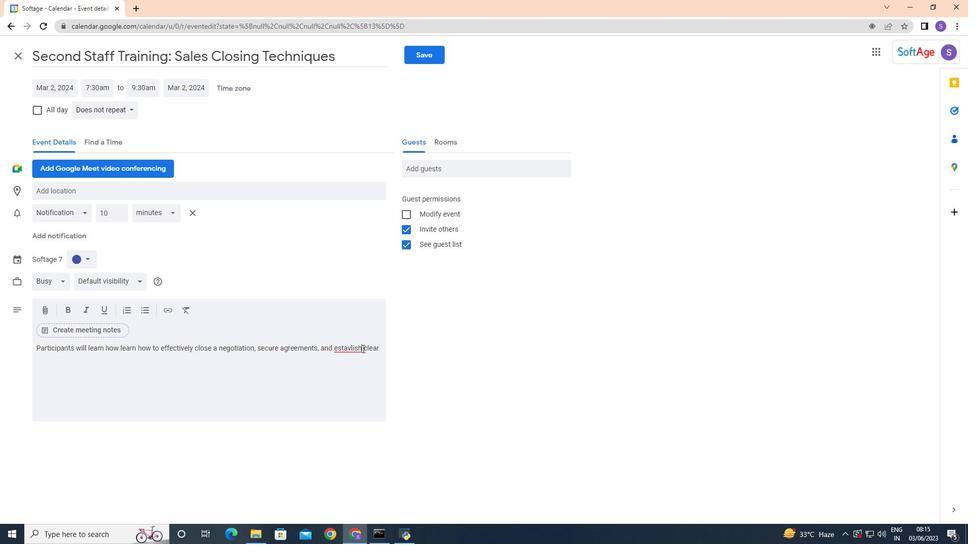 
Action: Key pressed <Key.backspace><Key.backspace><Key.backspace><Key.backspace><Key.backspace><Key.backspace>ablish<Key.right><Key.right><Key.right><Key.right><Key.right><Key.right><Key.space>next<Key.space>steps.<Key.space><Key.caps_lock>T<Key.caps_lock>je<Key.backspace><Key.backspace>hey<Key.space>will<Key.space>also<Key.space>wx<Key.backspace><Key.backspace>explorre<Key.backspace><Key.backspace>e<Key.space>techniques<Key.space>for<Key.space>bi<Key.backspace>uilding<Key.space>long-term<Key.space>relationships<Key.space>and<Key.space>maintaining<Key.space>openg<Key.backspace><Key.space>lines<Key.space>of<Key.space>communication<Key.space>after<Key.space>the<Key.space>negotiation<Key.space>concludes.
Screenshot: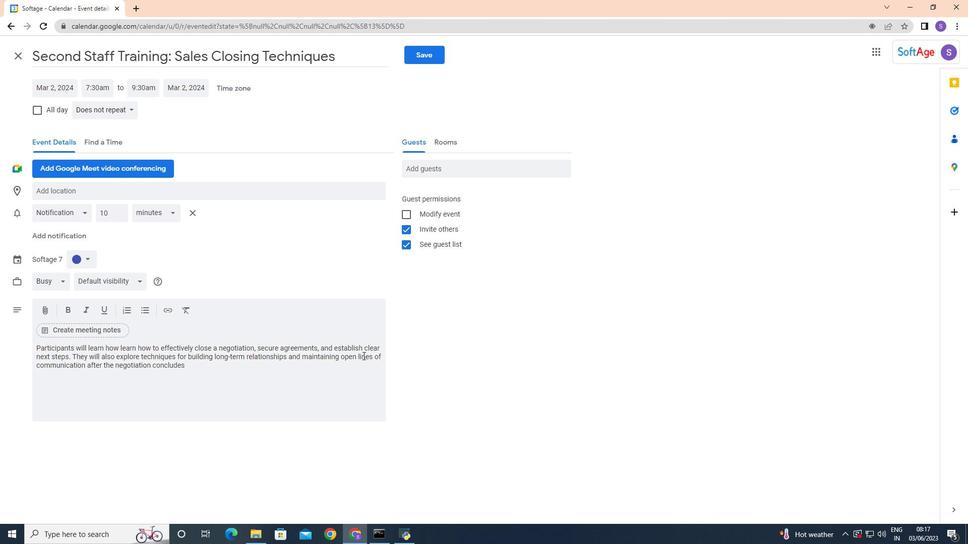 
Action: Mouse moved to (77, 256)
Screenshot: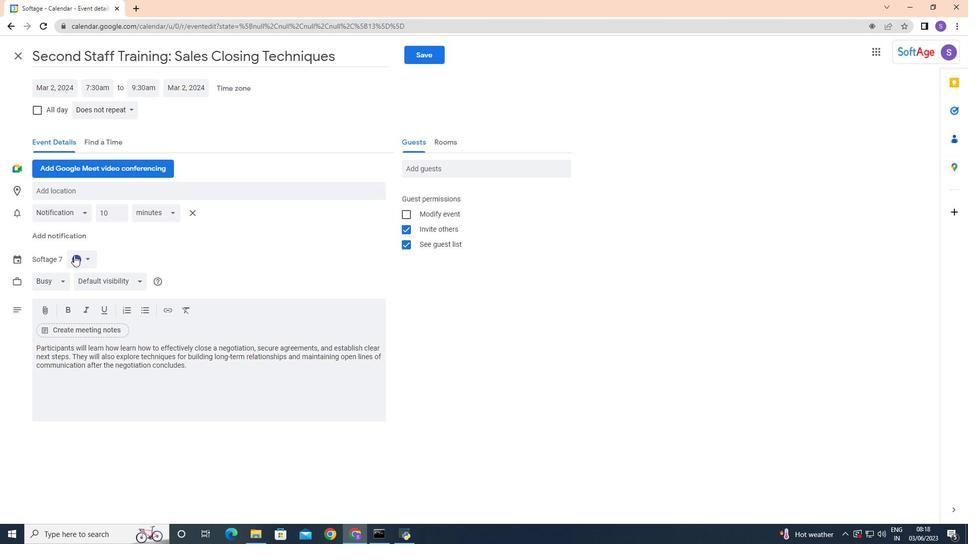 
Action: Mouse pressed left at (77, 256)
Screenshot: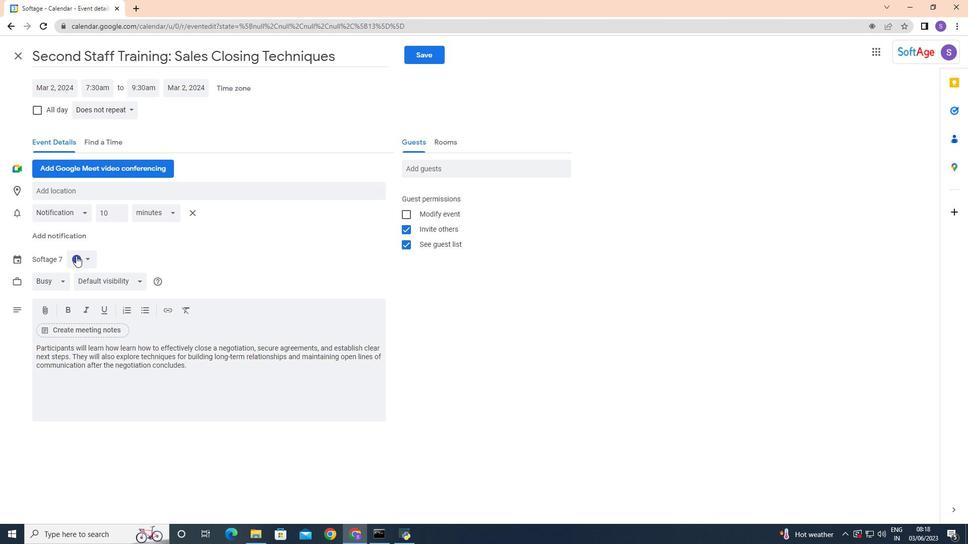 
Action: Mouse moved to (90, 272)
Screenshot: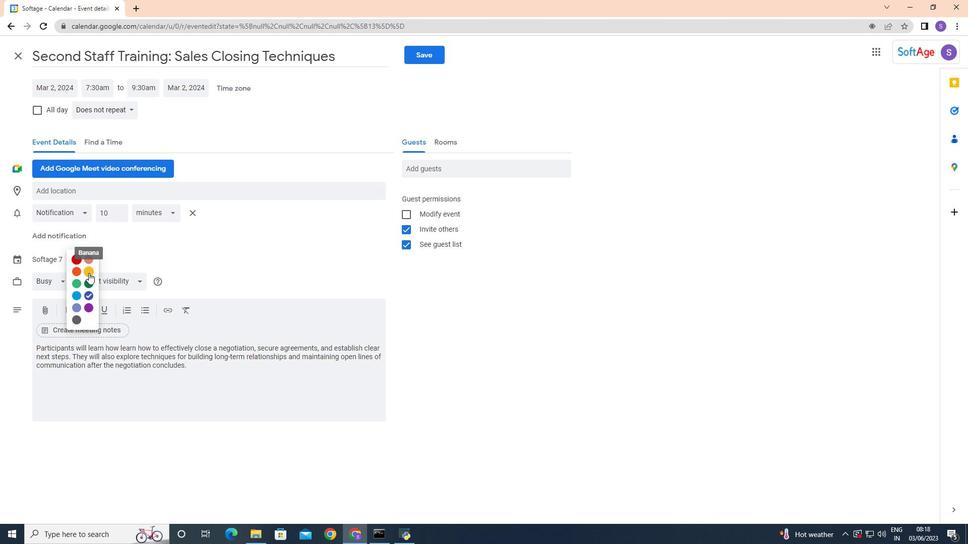
Action: Mouse pressed left at (90, 272)
Screenshot: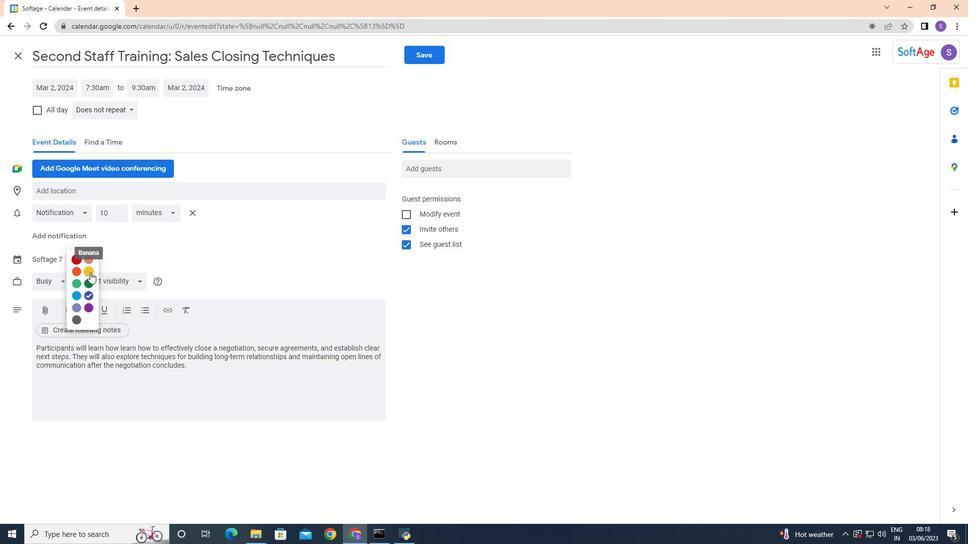 
Action: Mouse moved to (79, 194)
Screenshot: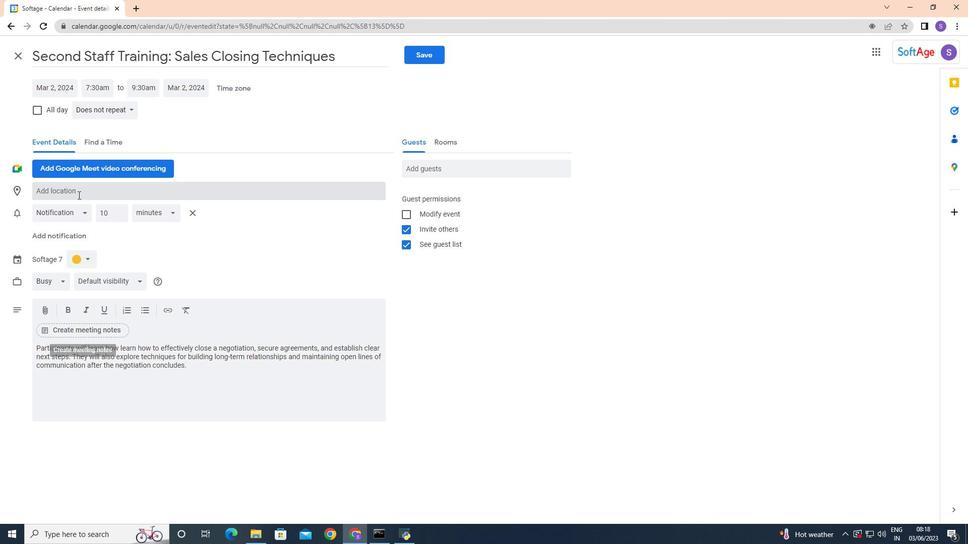 
Action: Mouse pressed left at (79, 194)
Screenshot: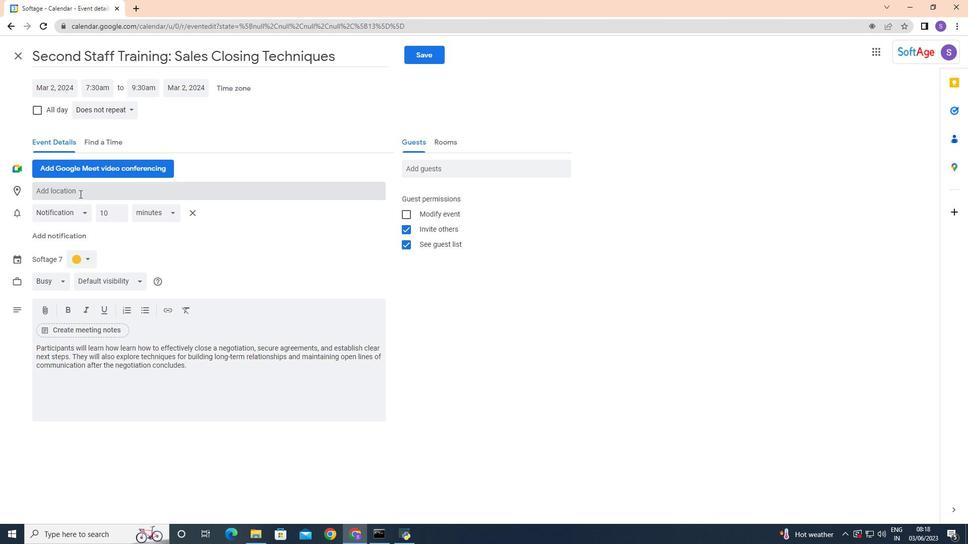 
Action: Key pressed <Key.shift><Key.shift><Key.shift><Key.shift><Key.shift>Bejing<Key.space>
Screenshot: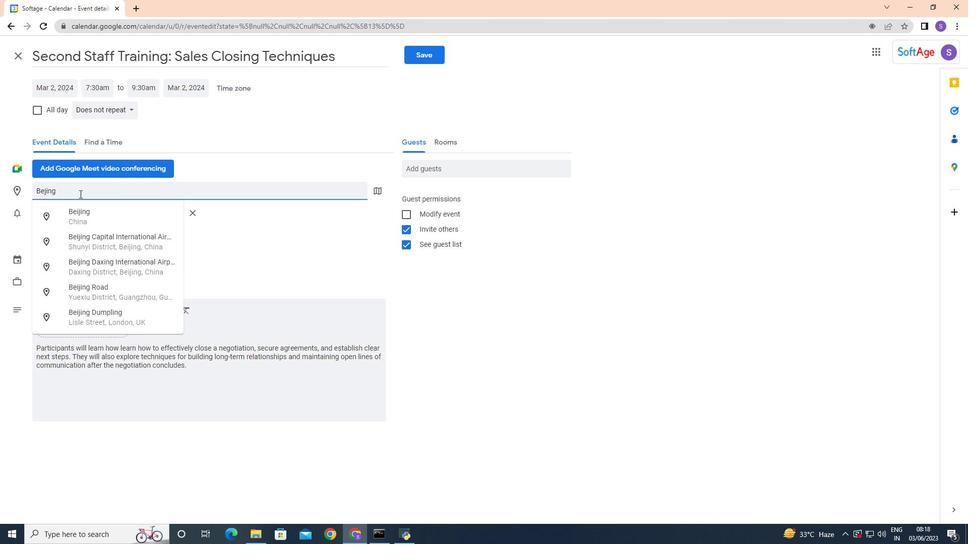 
Action: Mouse moved to (78, 215)
Screenshot: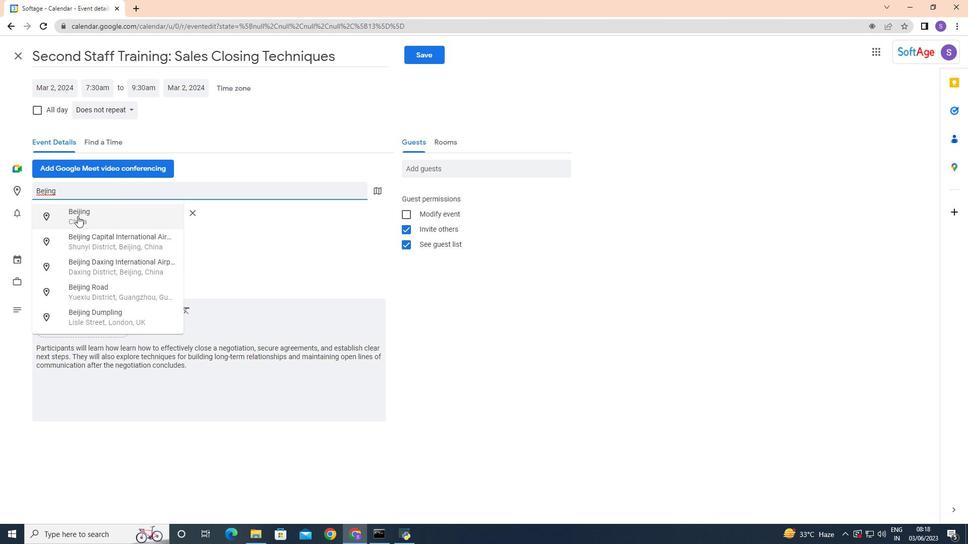 
Action: Mouse pressed left at (78, 215)
Screenshot: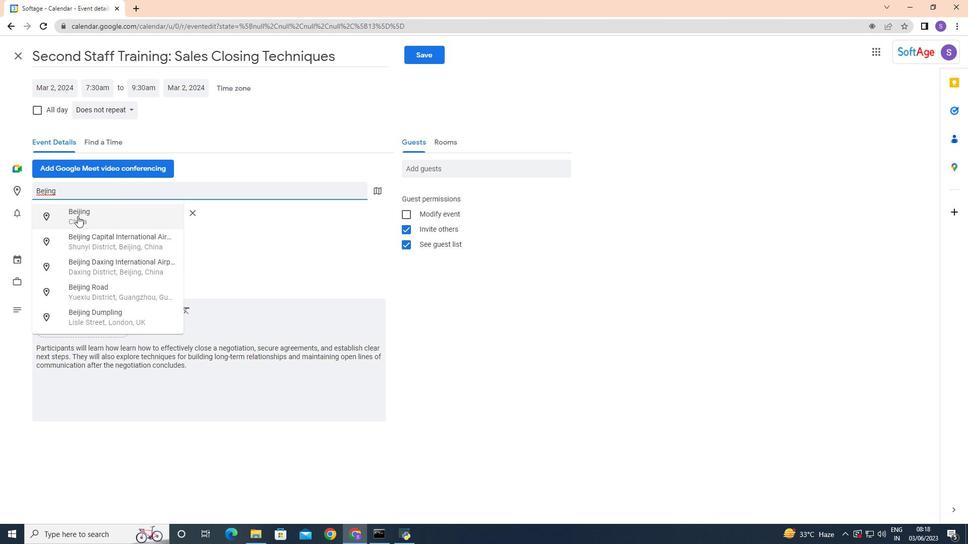 
Action: Mouse moved to (85, 195)
Screenshot: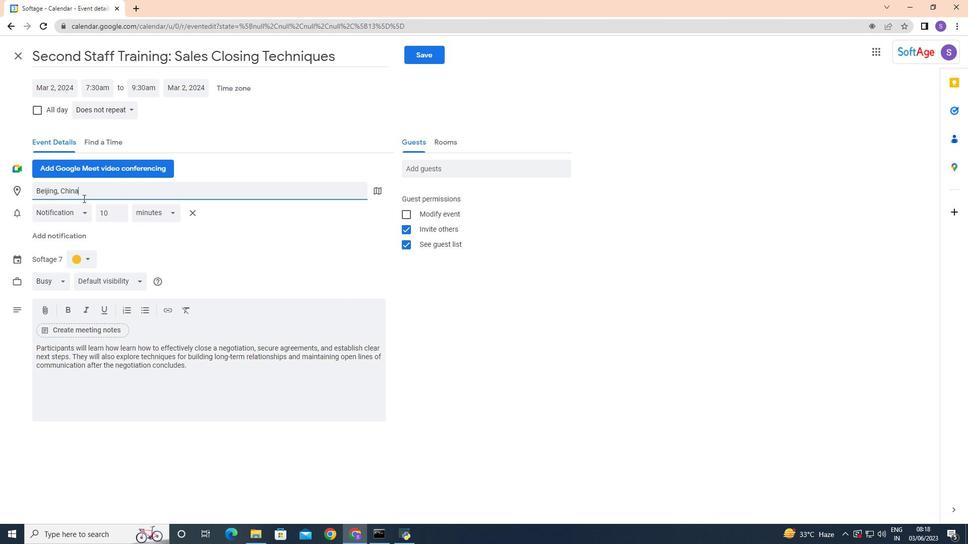 
Action: Mouse pressed left at (85, 195)
Screenshot: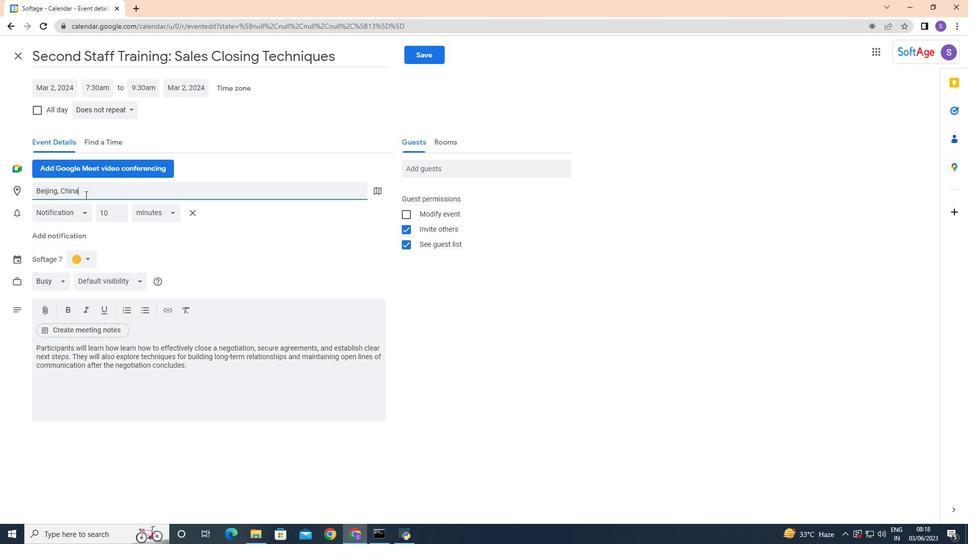 
Action: Mouse moved to (95, 193)
Screenshot: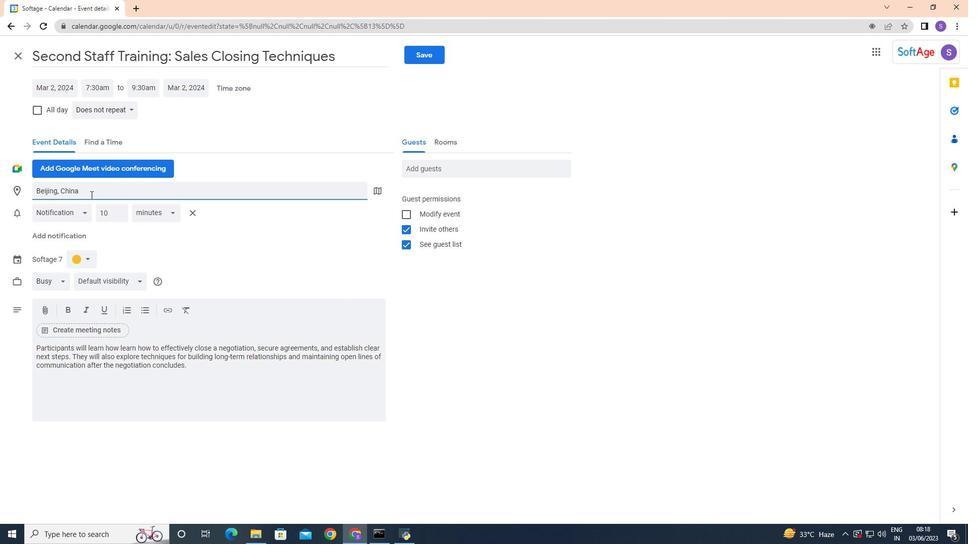 
Action: Key pressed <Key.backspace><Key.backspace><Key.backspace><Key.backspace><Key.backspace><Key.backspace><Key.backspace><Key.space><Key.caps_lock>CH<Key.backspace><Key.caps_lock>ina<Key.space>
Screenshot: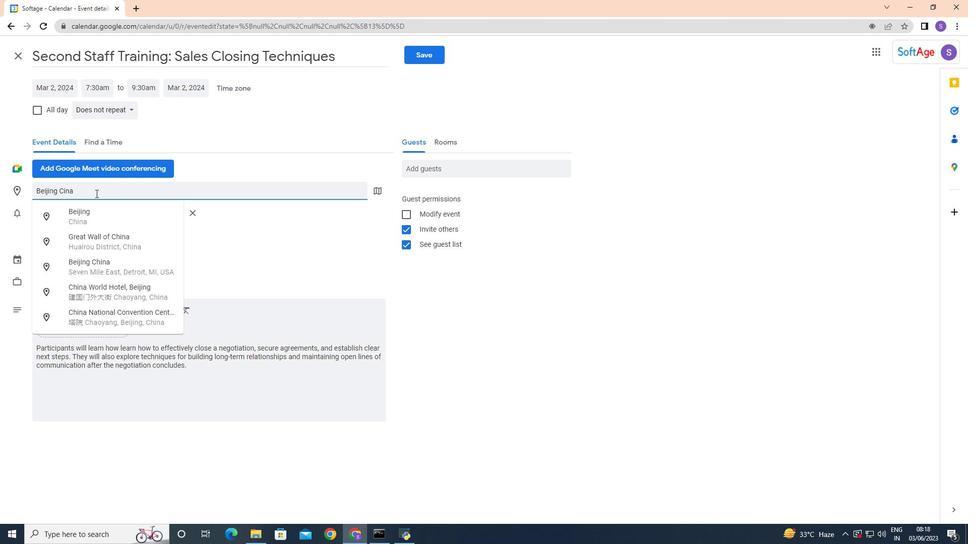 
Action: Mouse moved to (271, 238)
Screenshot: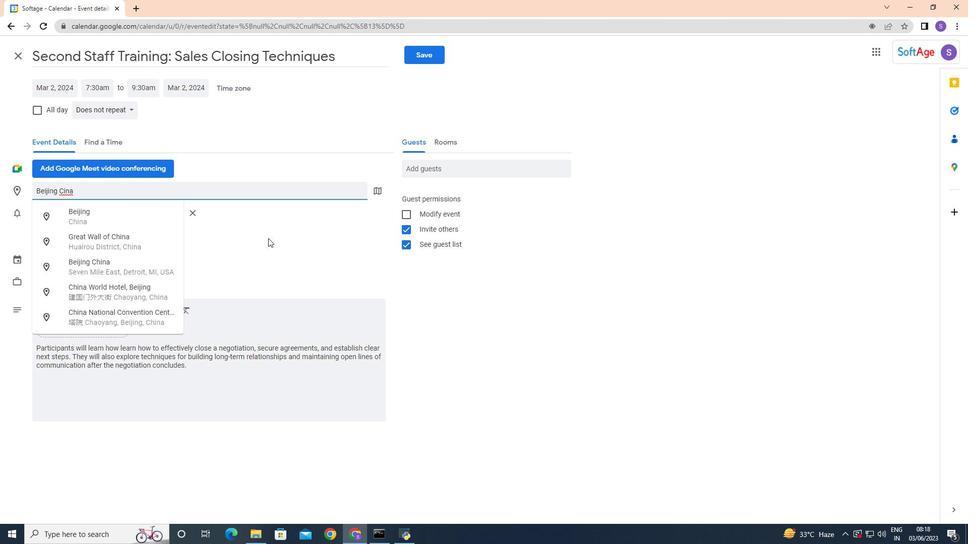 
Action: Mouse pressed left at (271, 238)
Screenshot: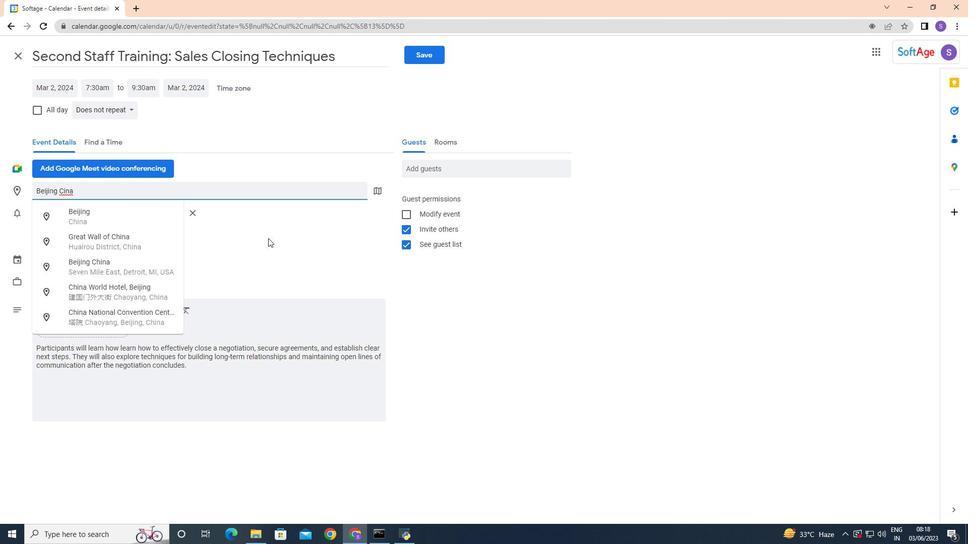 
Action: Mouse moved to (434, 166)
Screenshot: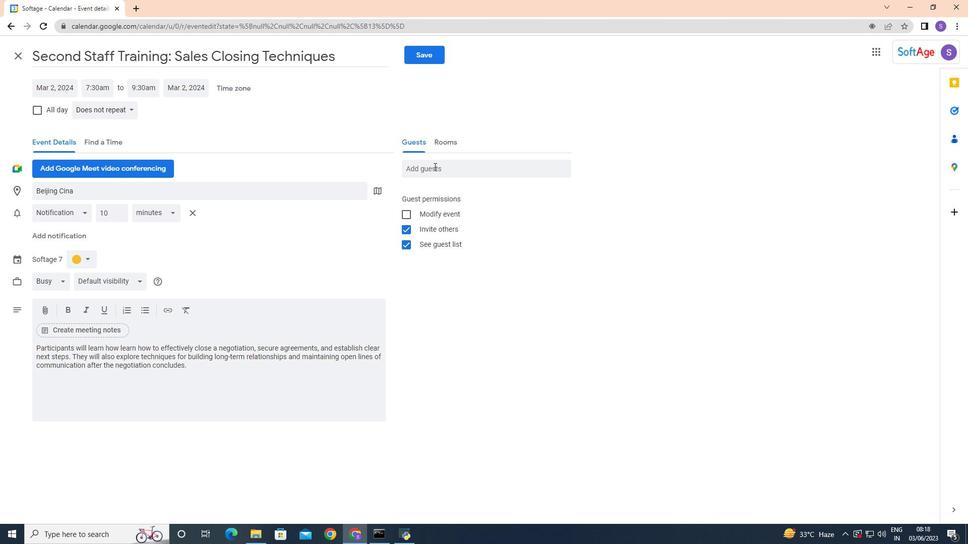 
Action: Mouse pressed left at (434, 166)
Screenshot: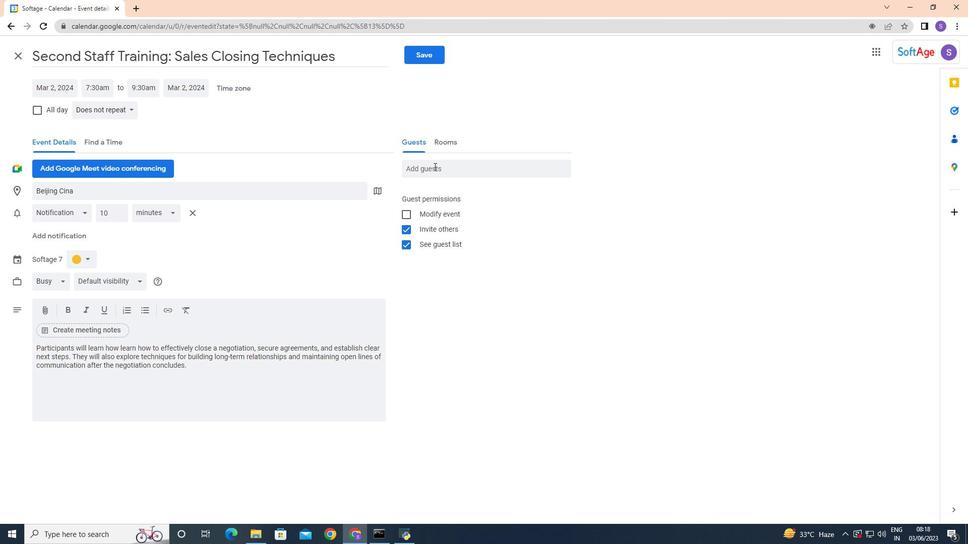 
Action: Mouse moved to (465, 181)
Screenshot: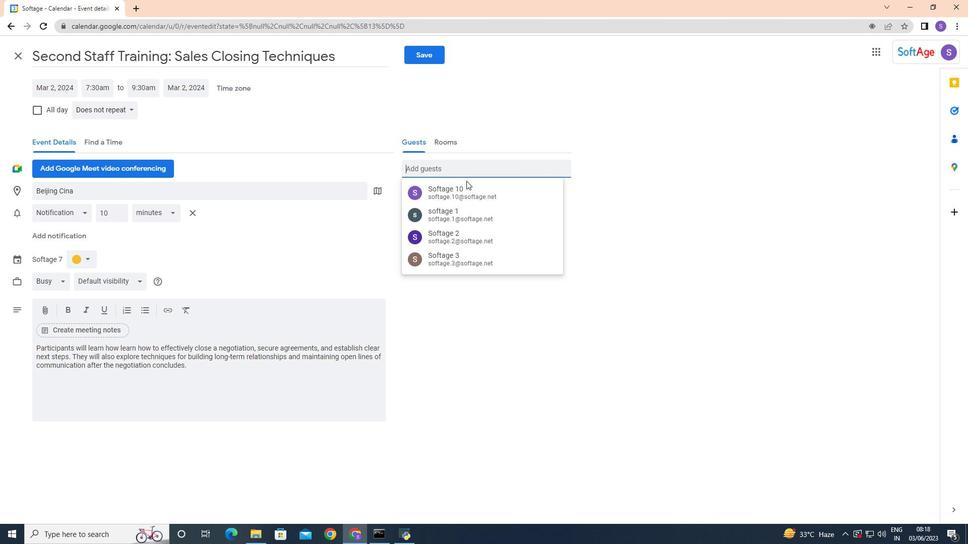
Action: Key pressed softa.4
Screenshot: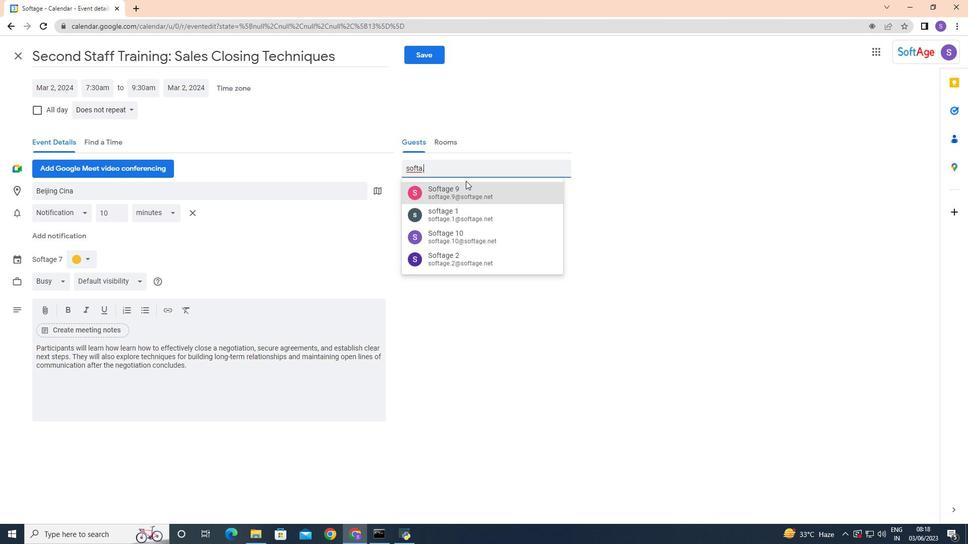 
Action: Mouse moved to (468, 190)
Screenshot: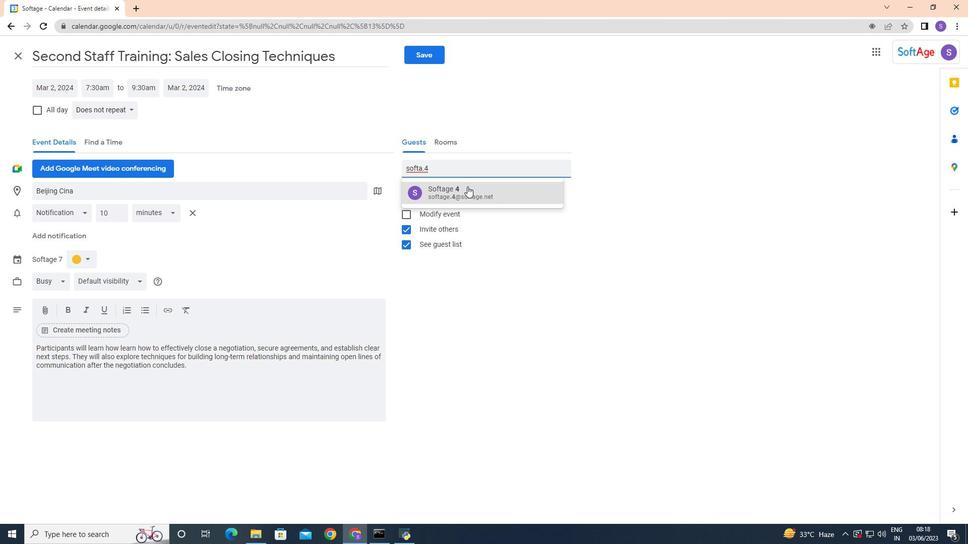 
Action: Mouse pressed left at (468, 190)
Screenshot: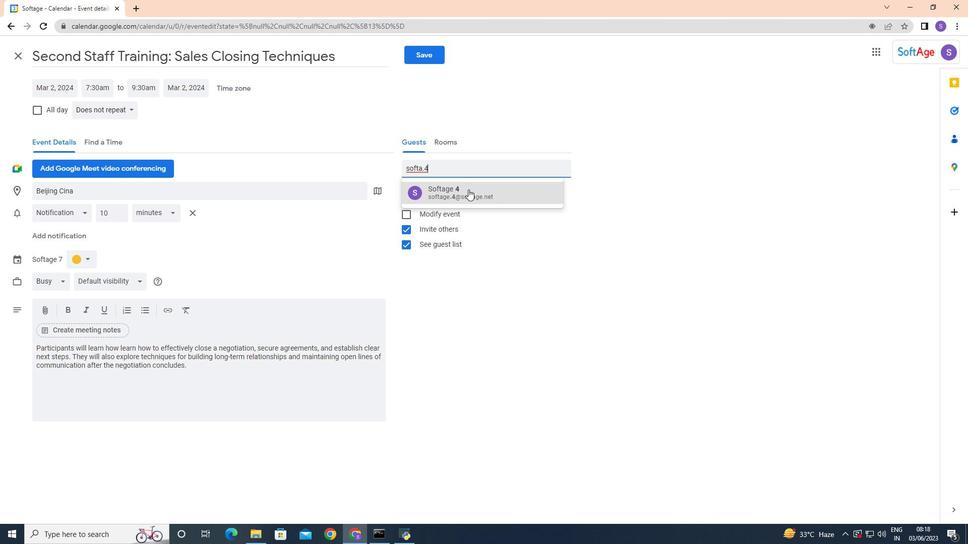 
Action: Mouse moved to (463, 168)
Screenshot: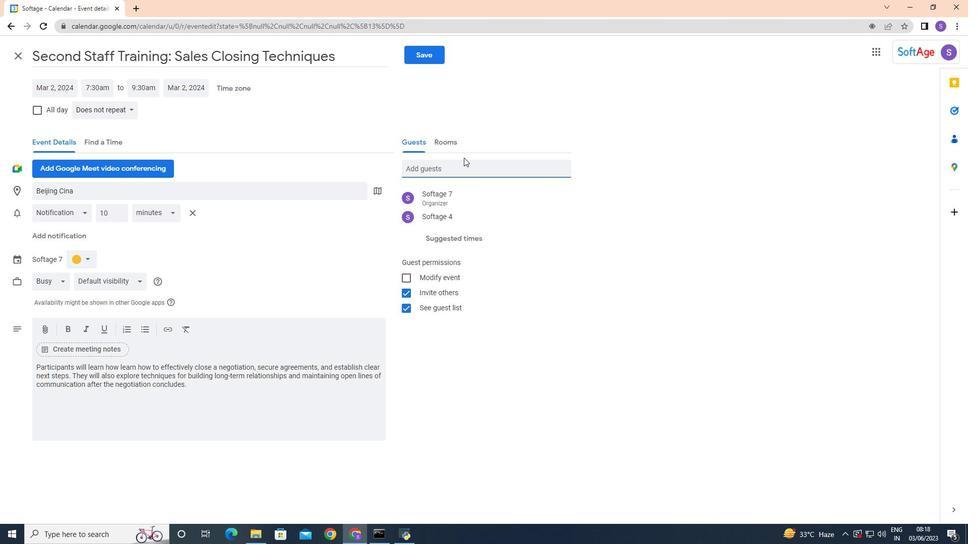 
Action: Mouse pressed left at (463, 168)
Screenshot: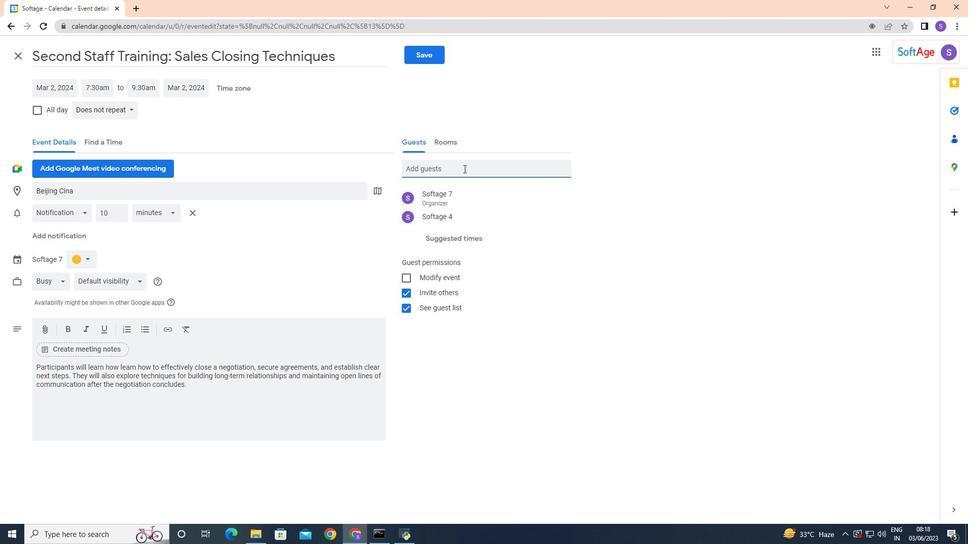 
Action: Key pressed softage.5
Screenshot: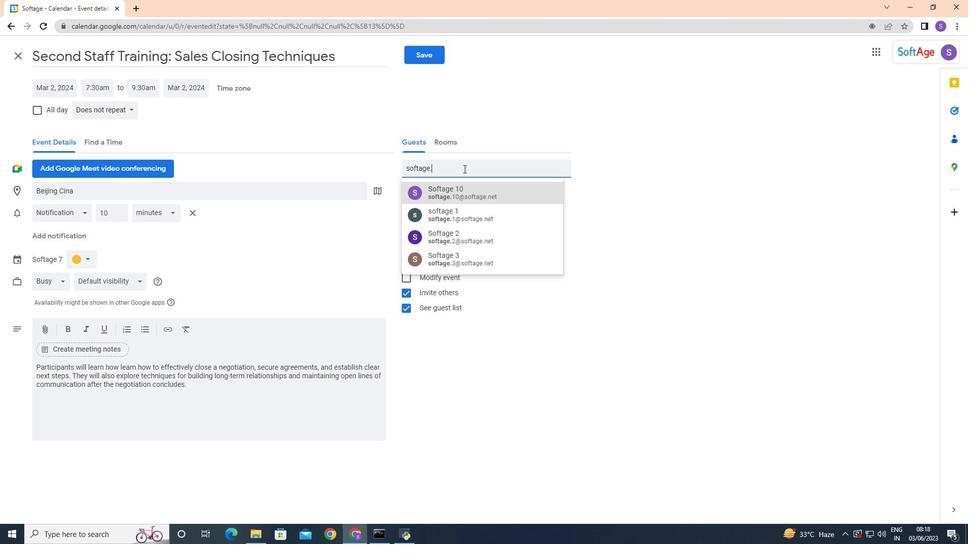
Action: Mouse moved to (470, 189)
Screenshot: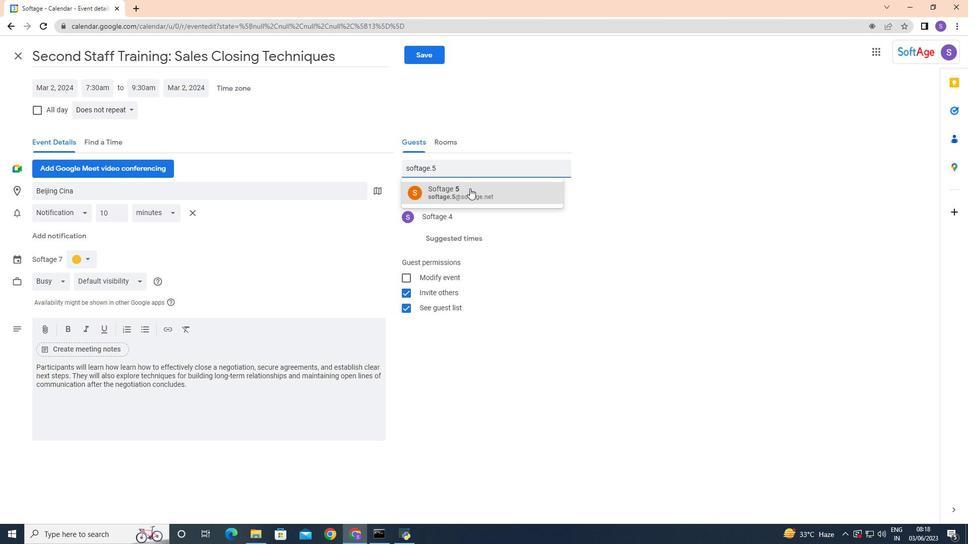 
Action: Mouse pressed left at (470, 189)
Screenshot: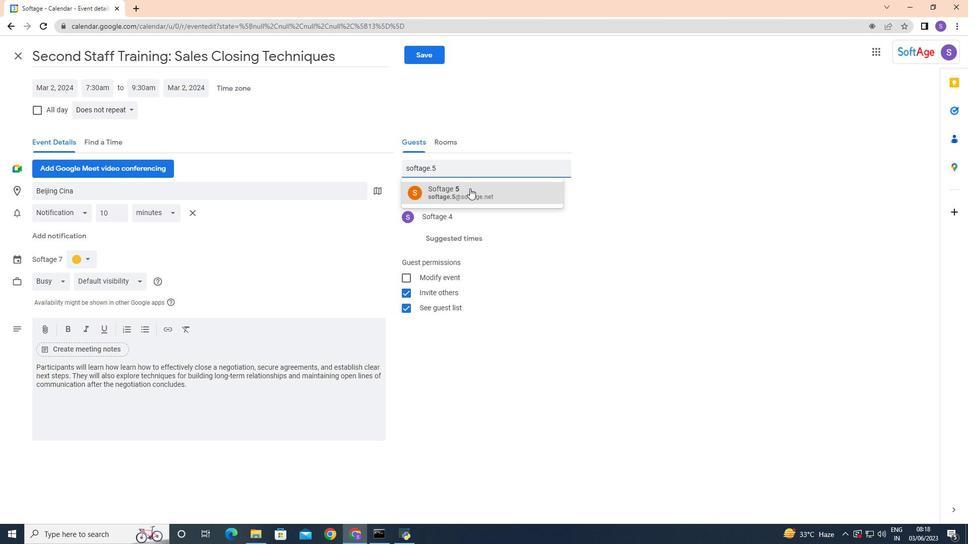 
Action: Mouse moved to (562, 193)
Screenshot: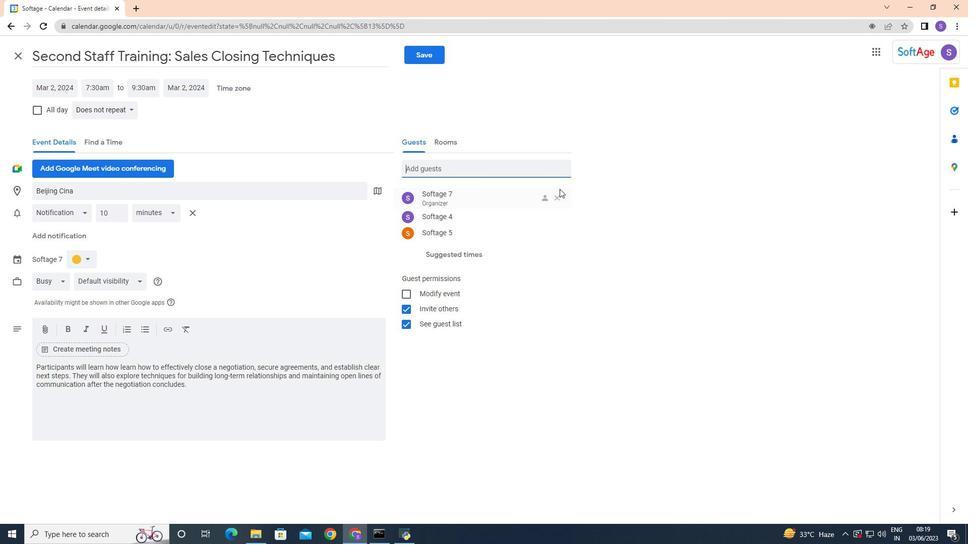 
Action: Mouse pressed left at (562, 193)
Screenshot: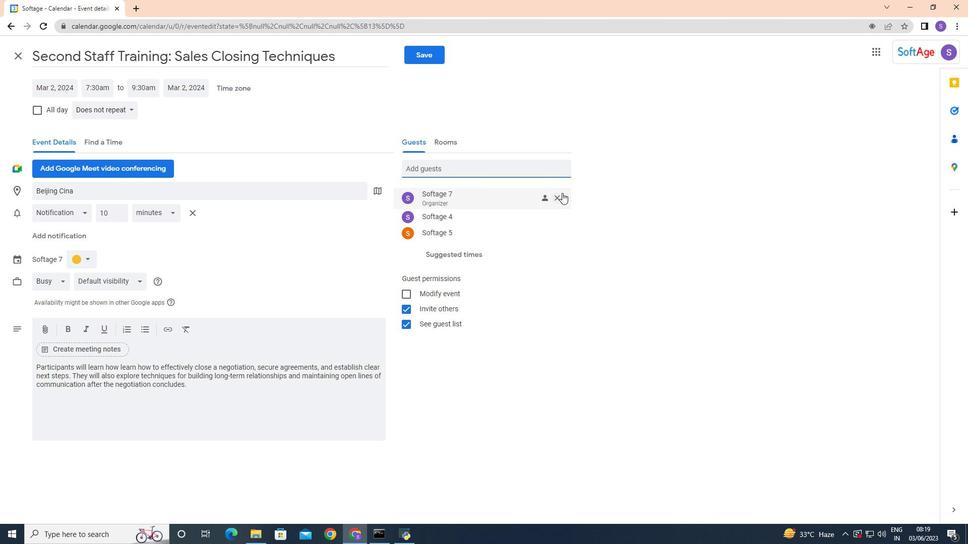 
Action: Mouse moved to (89, 113)
Screenshot: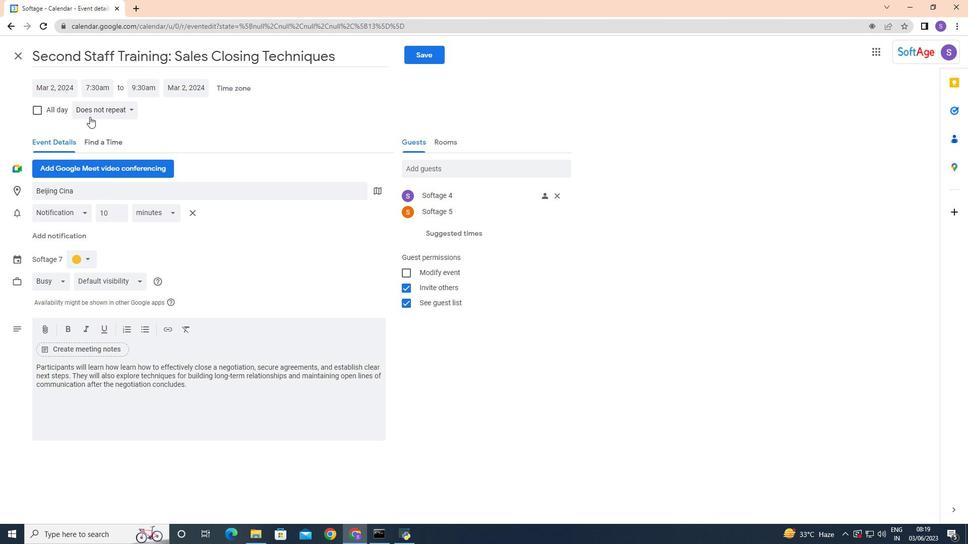 
Action: Mouse pressed left at (89, 113)
Screenshot: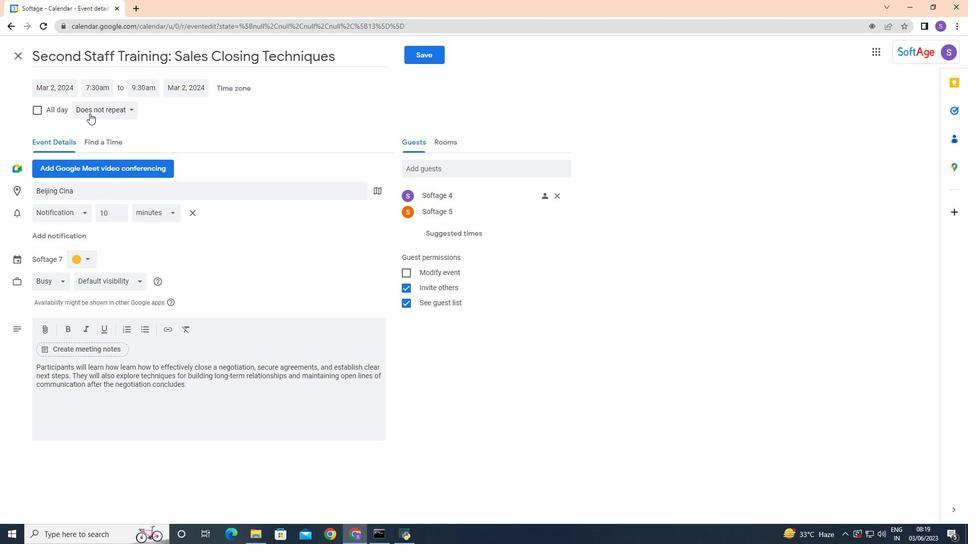 
Action: Mouse moved to (85, 128)
Screenshot: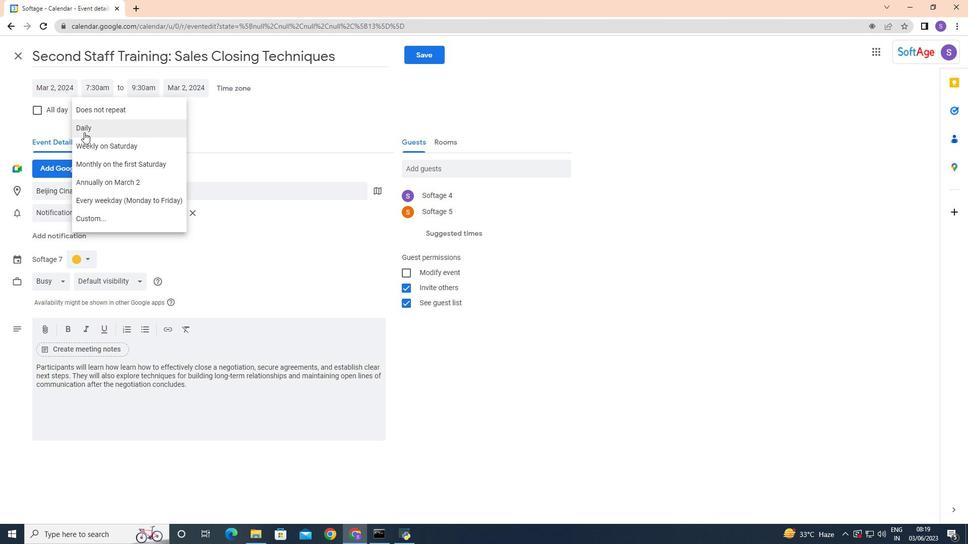 
Action: Mouse pressed left at (85, 128)
Screenshot: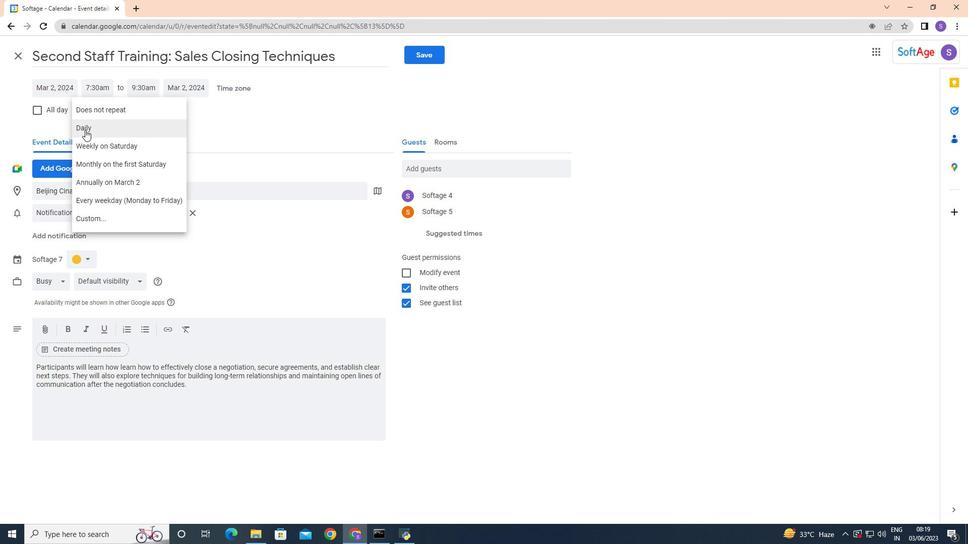 
Action: Mouse moved to (456, 320)
Screenshot: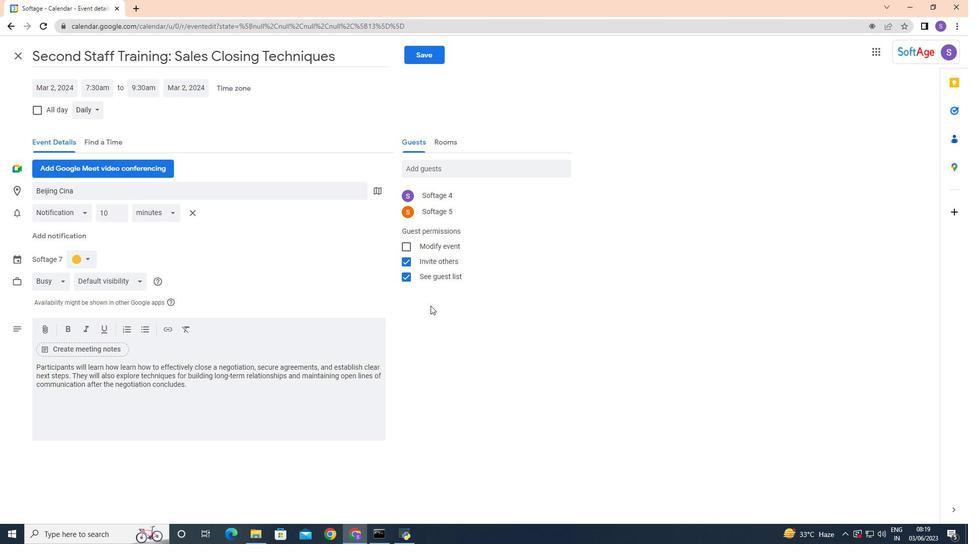 
Action: Mouse pressed left at (456, 320)
Screenshot: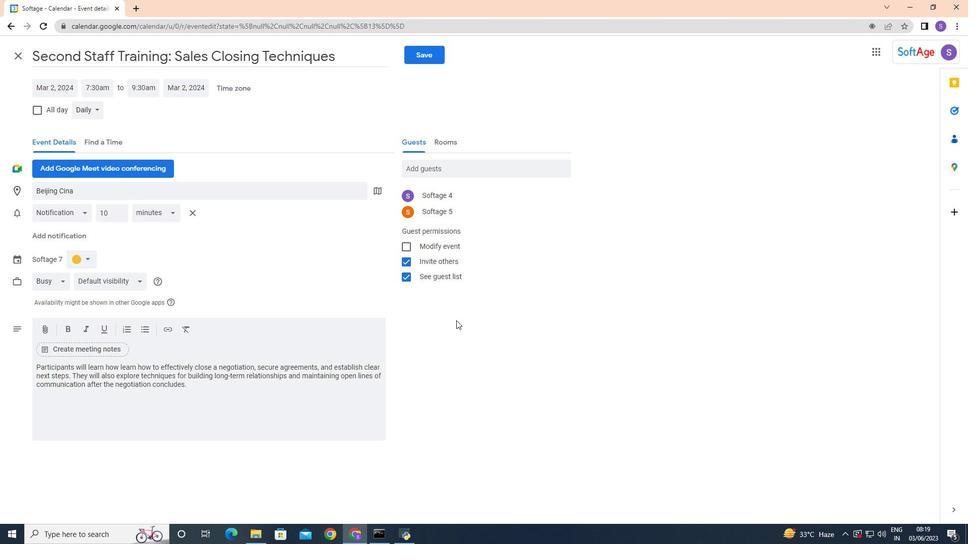 
Action: Mouse moved to (433, 57)
Screenshot: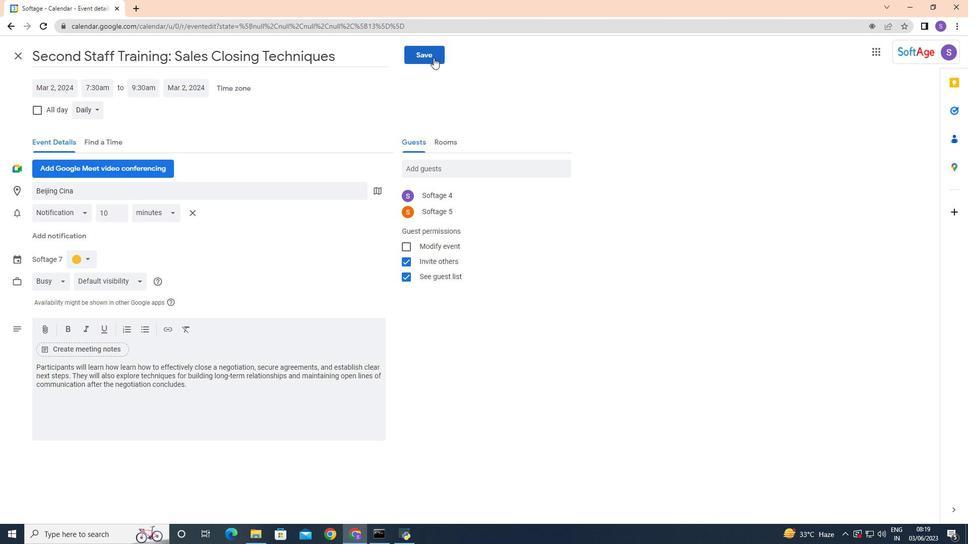 
Action: Mouse pressed left at (433, 57)
Screenshot: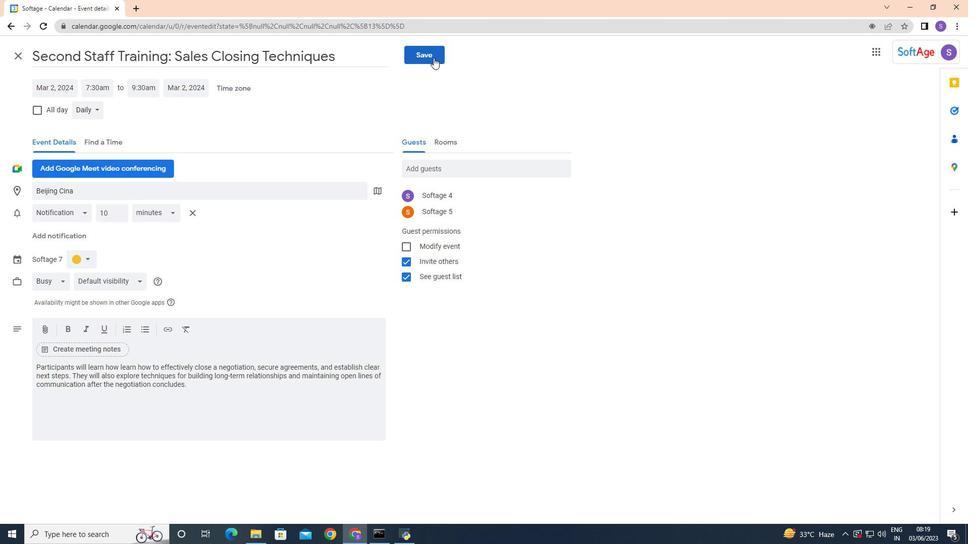 
Action: Mouse moved to (574, 304)
Screenshot: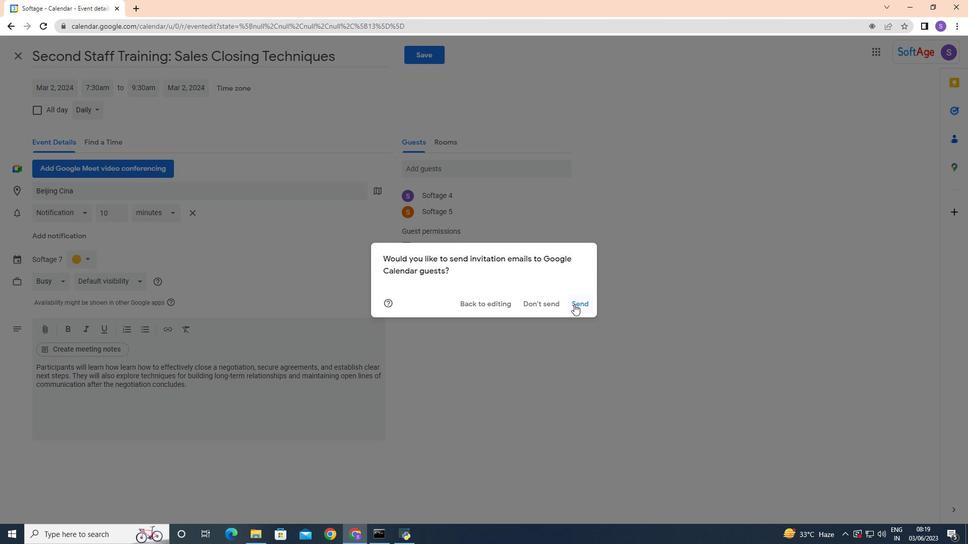 
Action: Mouse pressed left at (574, 304)
Screenshot: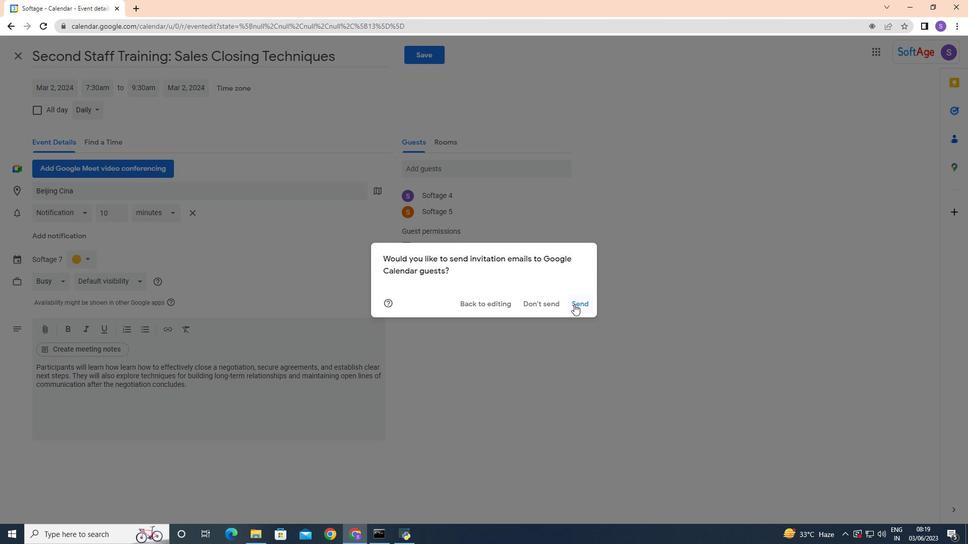 
